 Task: Look for space in Kokkola, Finland from 9th June, 2023 to 17th June, 2023 for 2 adults in price range Rs.7000 to Rs.12000. Place can be private room with 1  bedroom having 2 beds and 1 bathroom. Property type can be house, flat, guest house. Booking option can be shelf check-in. Required host language is .
Action: Mouse moved to (455, 88)
Screenshot: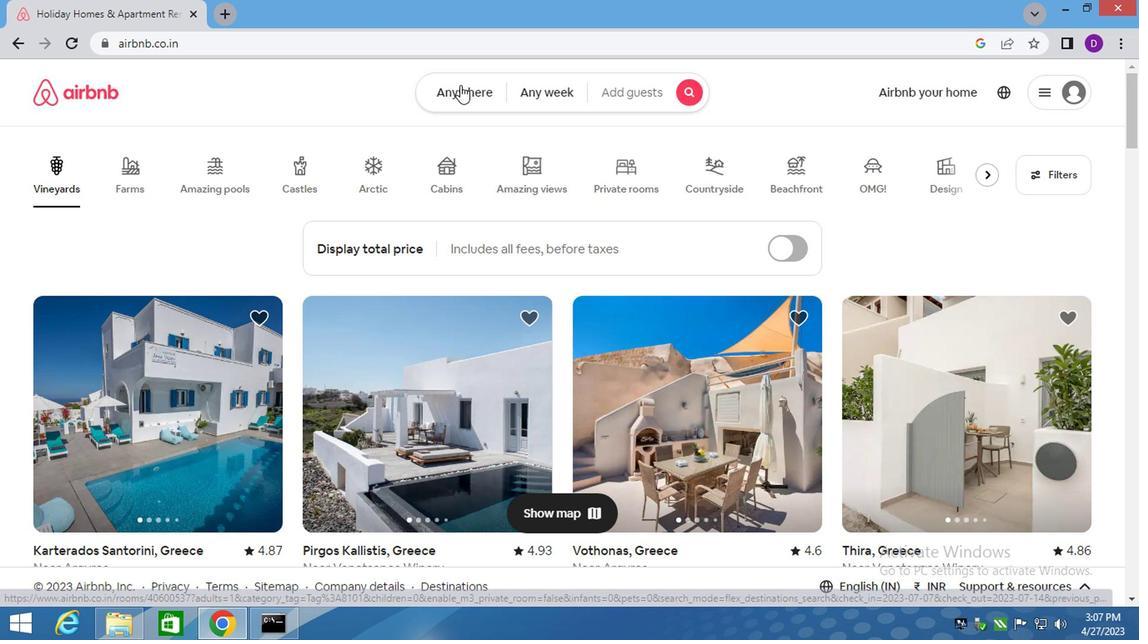 
Action: Mouse pressed left at (455, 88)
Screenshot: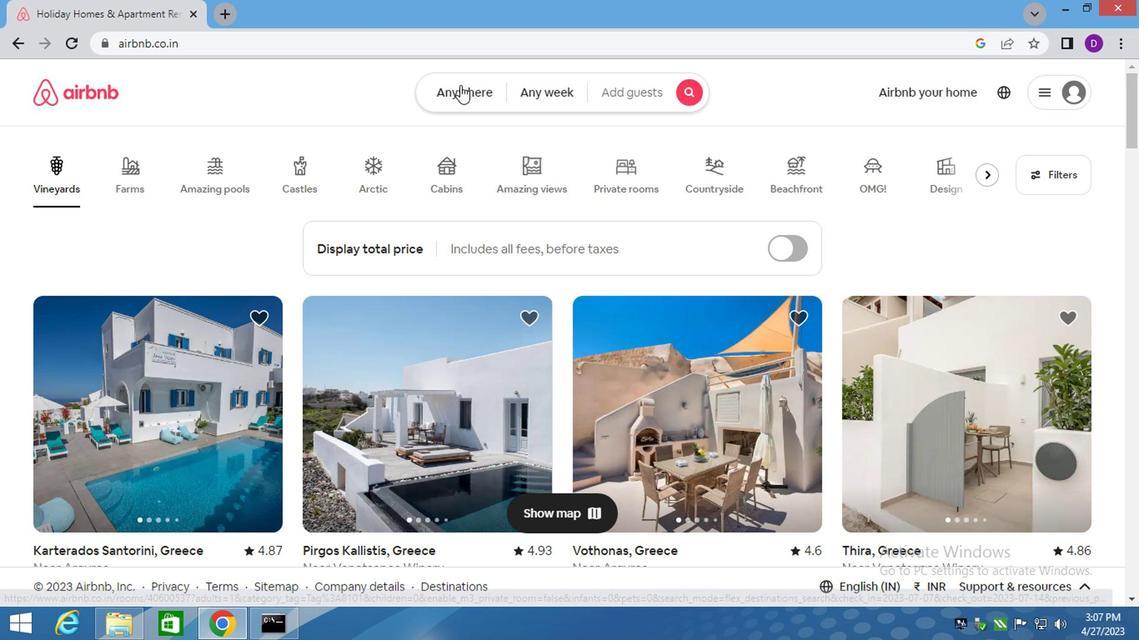 
Action: Mouse moved to (290, 161)
Screenshot: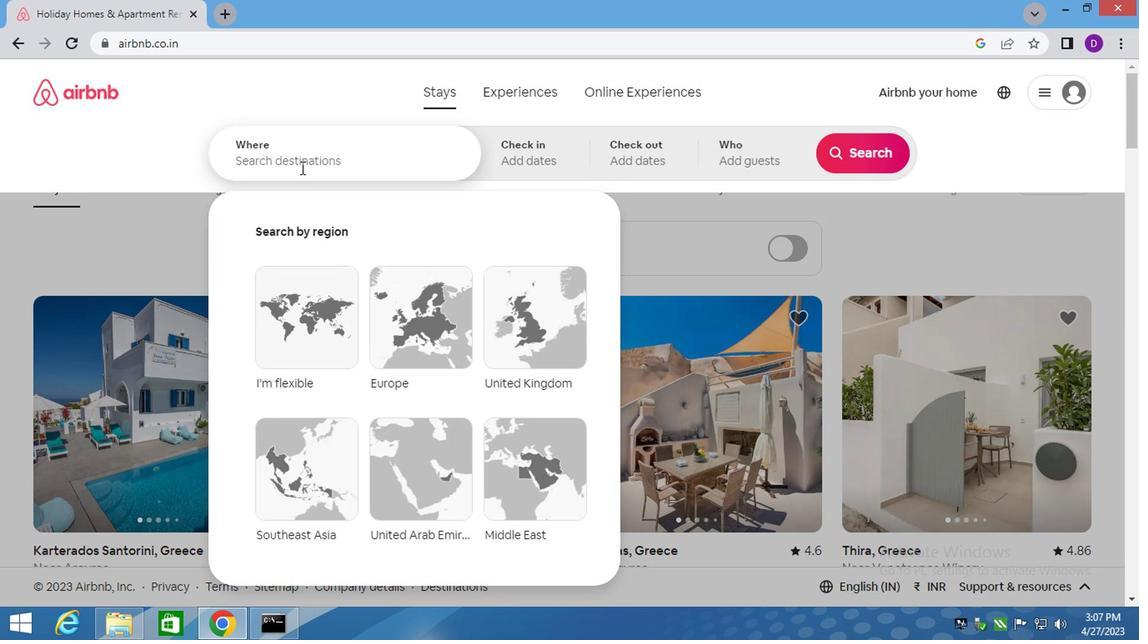 
Action: Mouse pressed left at (290, 161)
Screenshot: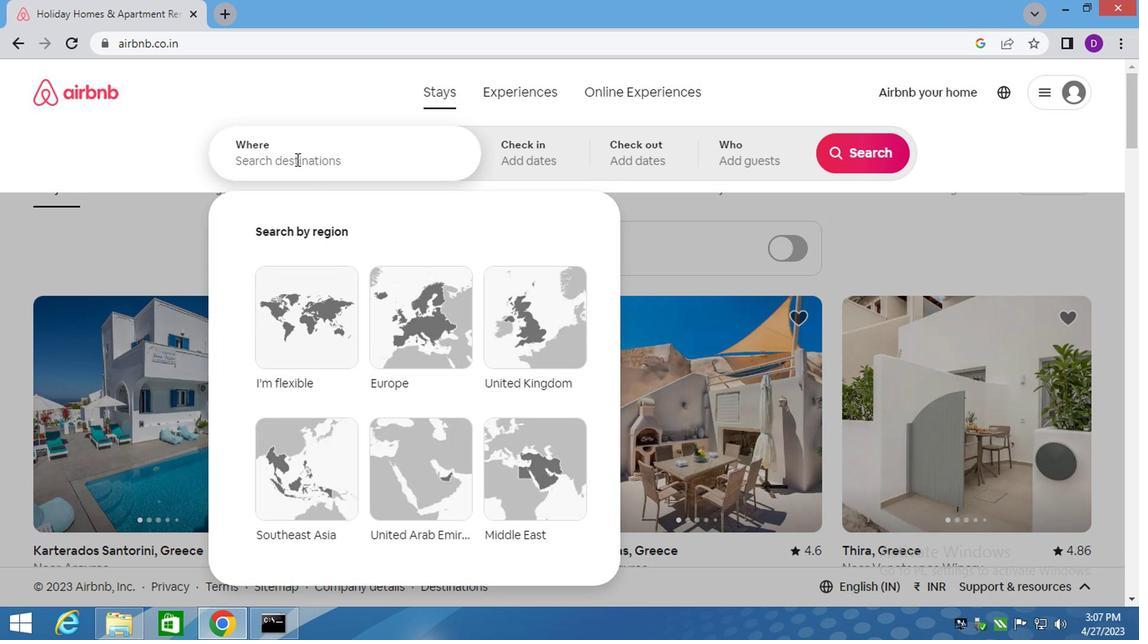 
Action: Key pressed kokkola,<Key.down><Key.down><Key.enter>
Screenshot: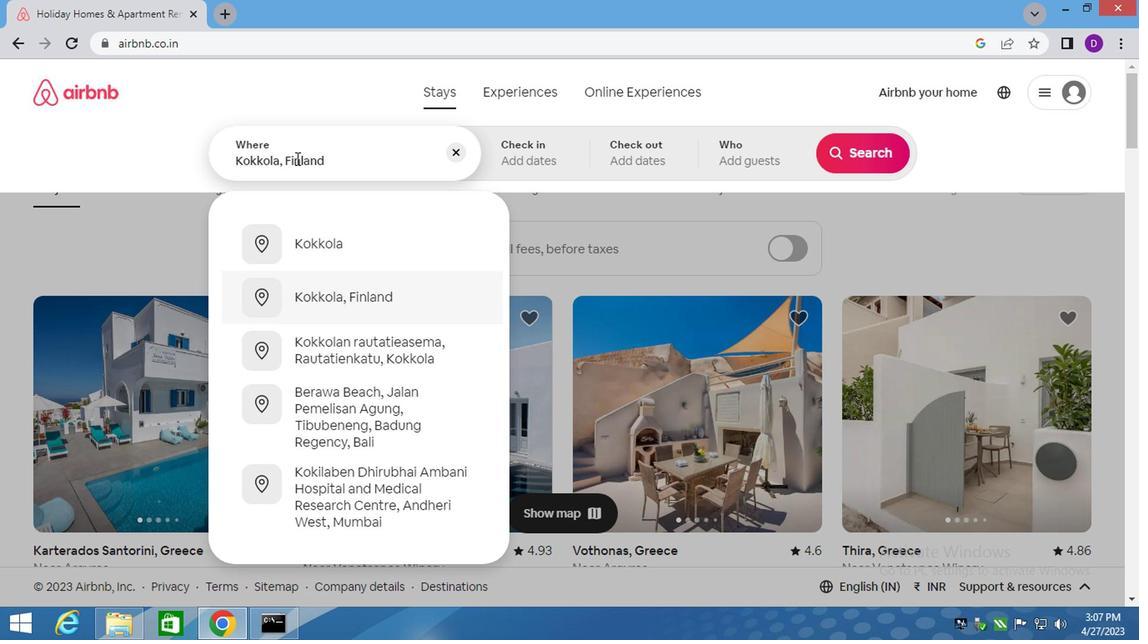 
Action: Mouse moved to (845, 288)
Screenshot: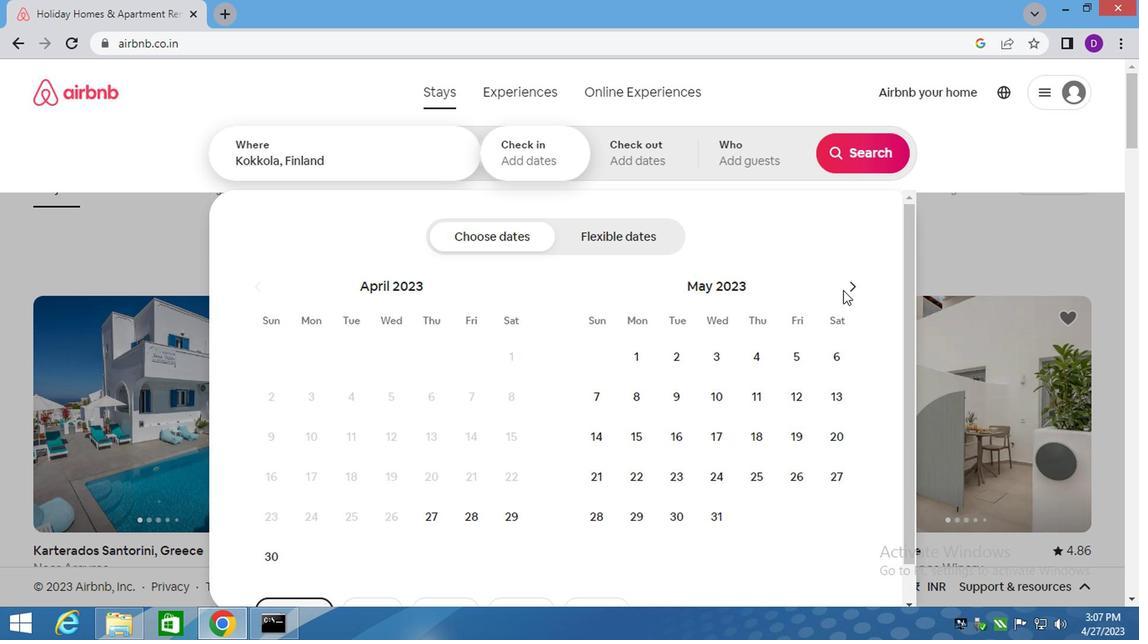 
Action: Mouse pressed left at (845, 288)
Screenshot: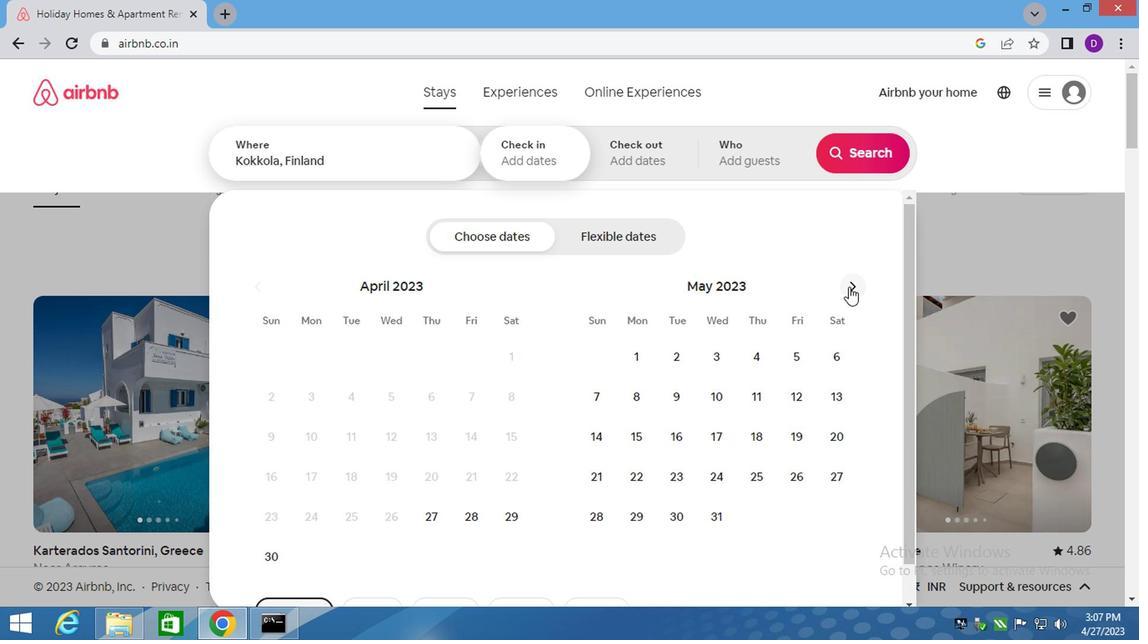 
Action: Mouse moved to (784, 389)
Screenshot: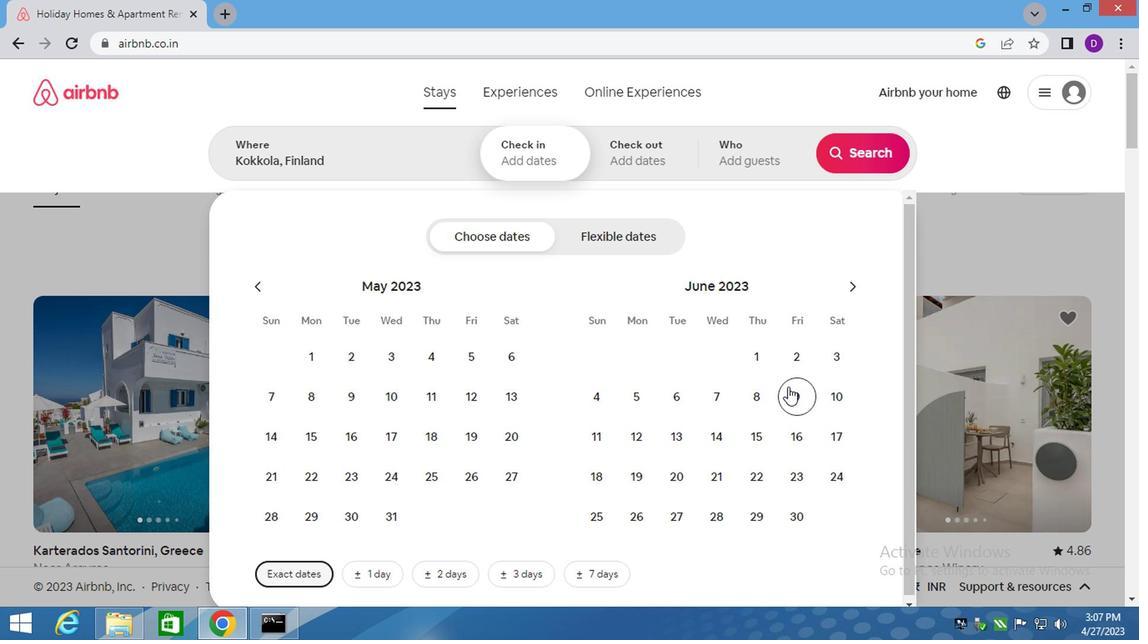 
Action: Mouse pressed left at (784, 389)
Screenshot: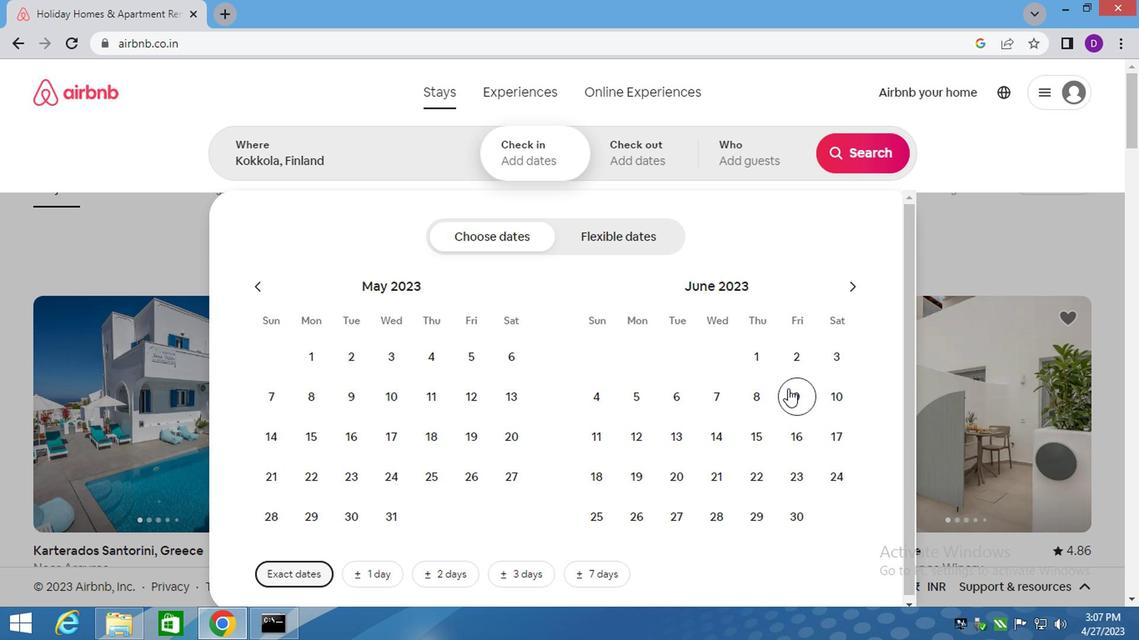 
Action: Mouse moved to (818, 427)
Screenshot: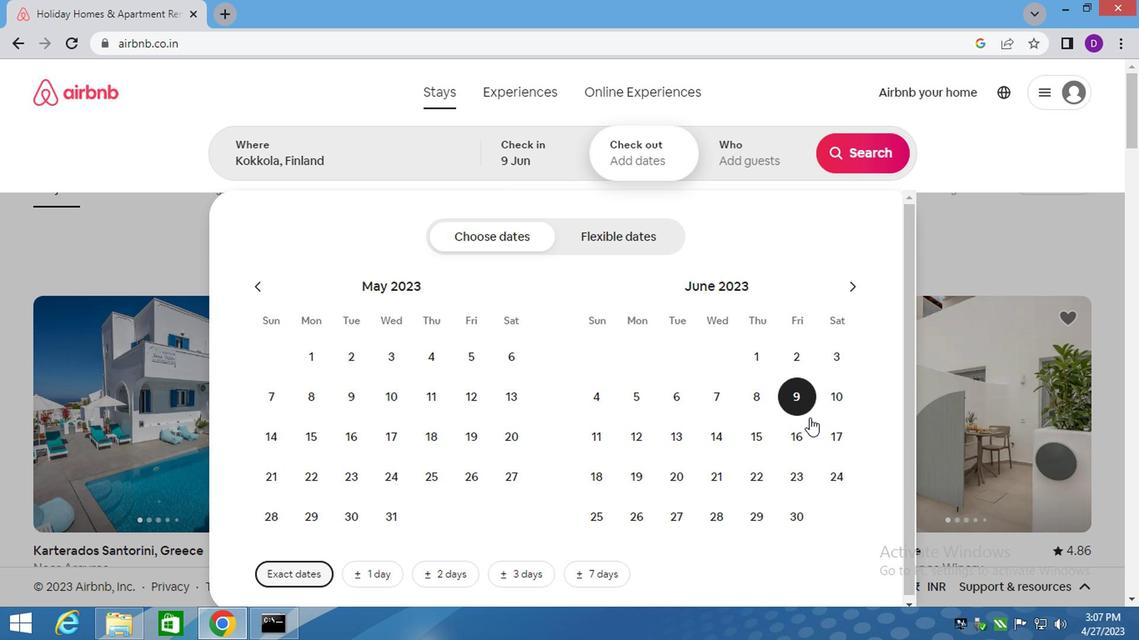 
Action: Mouse pressed left at (818, 427)
Screenshot: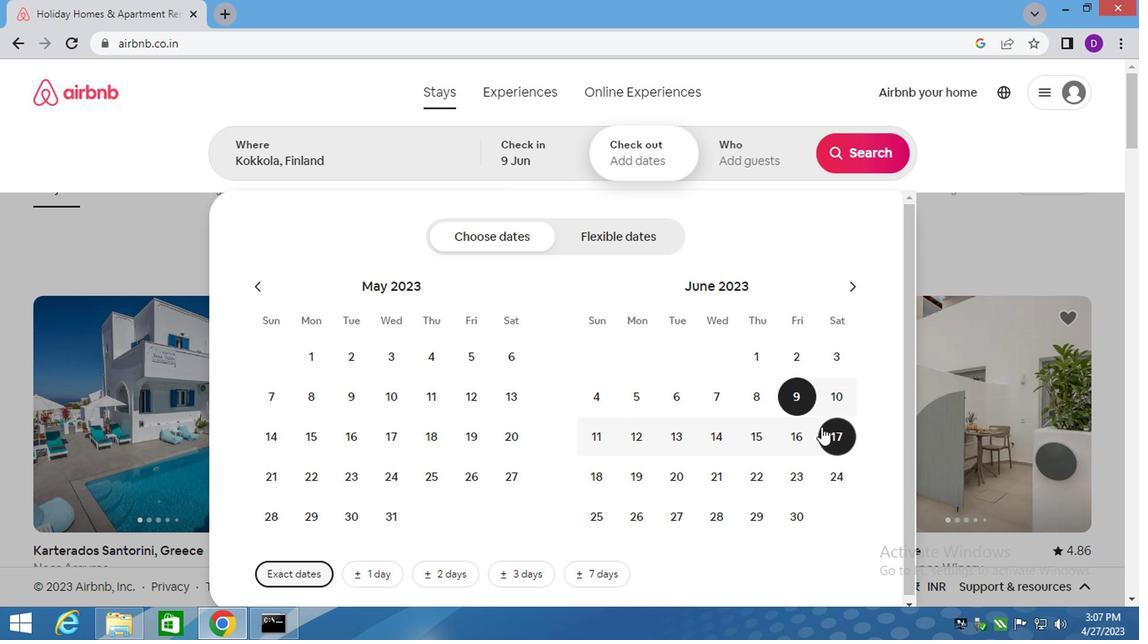 
Action: Mouse moved to (733, 164)
Screenshot: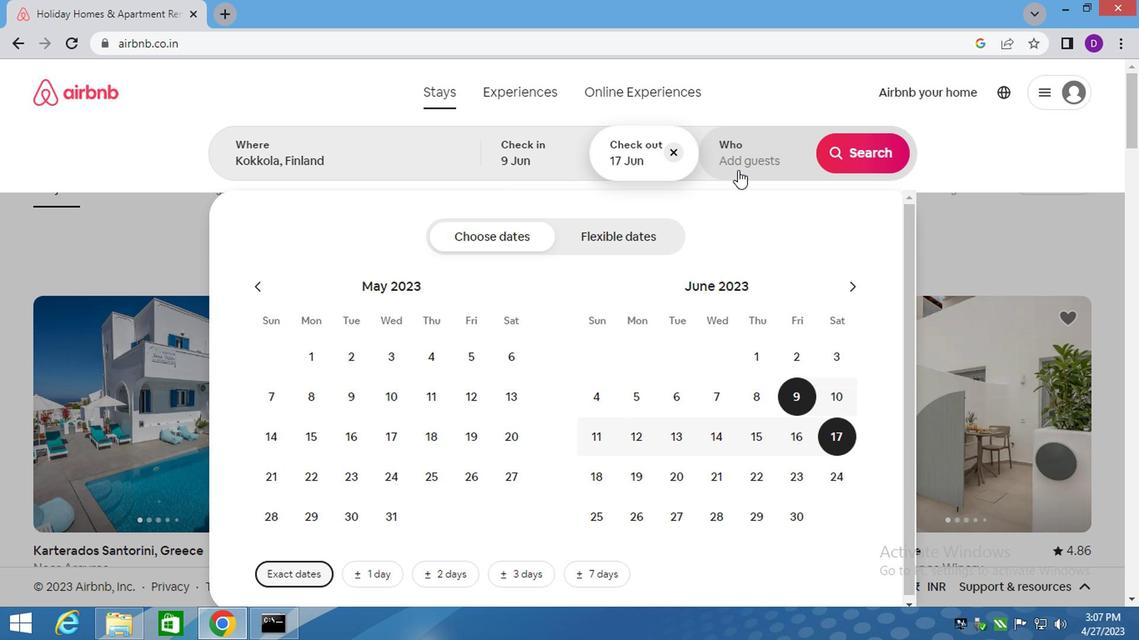 
Action: Mouse pressed left at (733, 164)
Screenshot: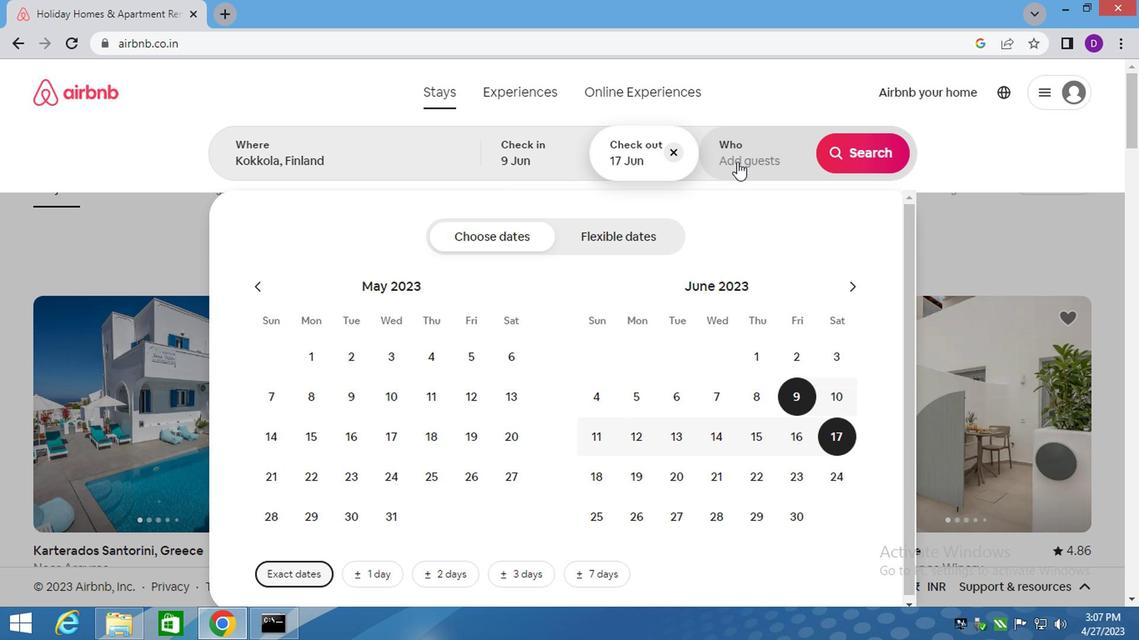 
Action: Mouse moved to (866, 238)
Screenshot: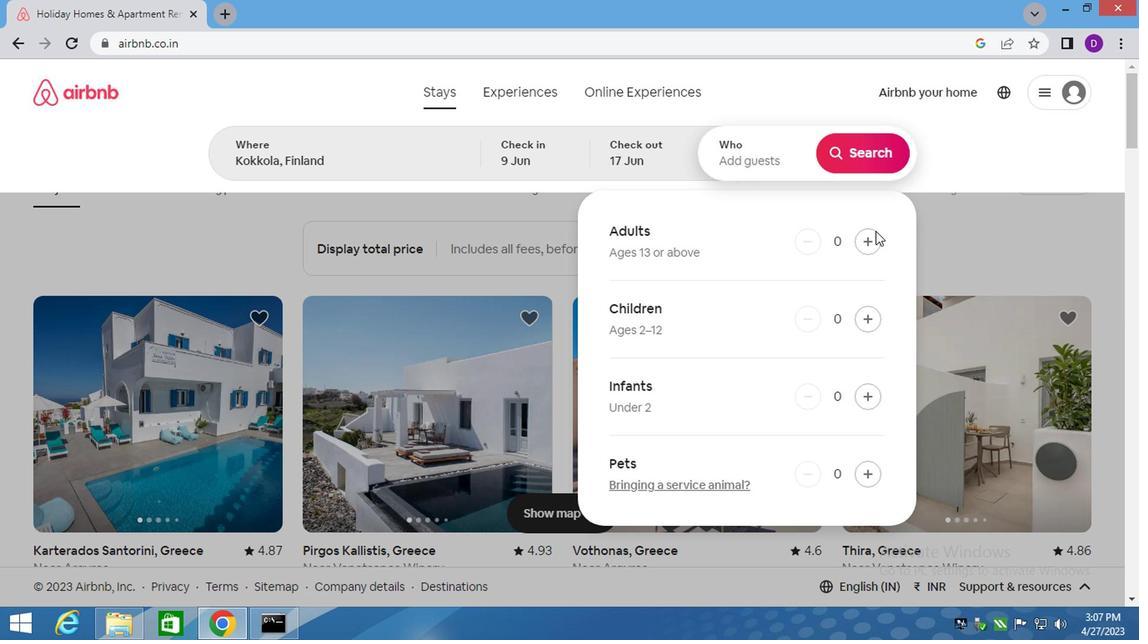 
Action: Mouse pressed left at (866, 238)
Screenshot: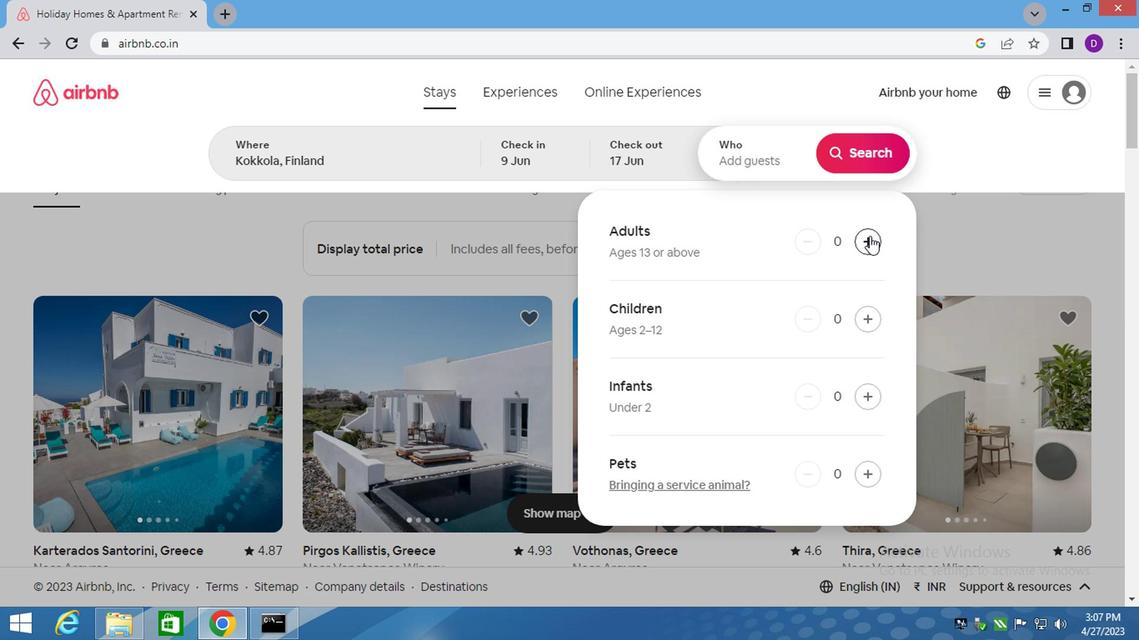 
Action: Mouse pressed left at (866, 238)
Screenshot: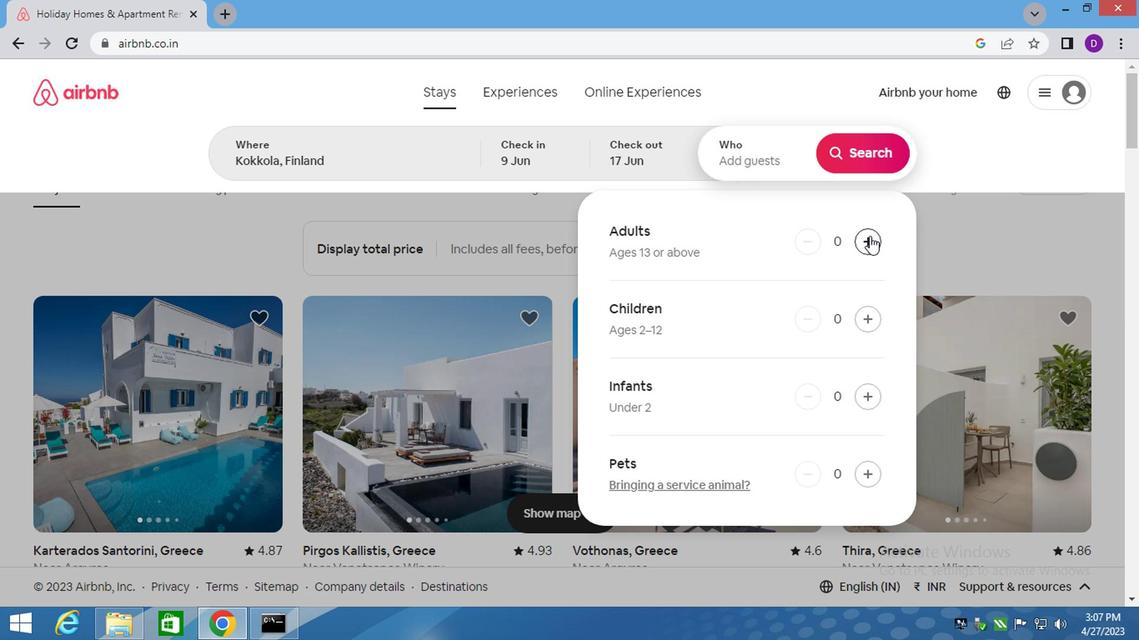 
Action: Mouse moved to (854, 160)
Screenshot: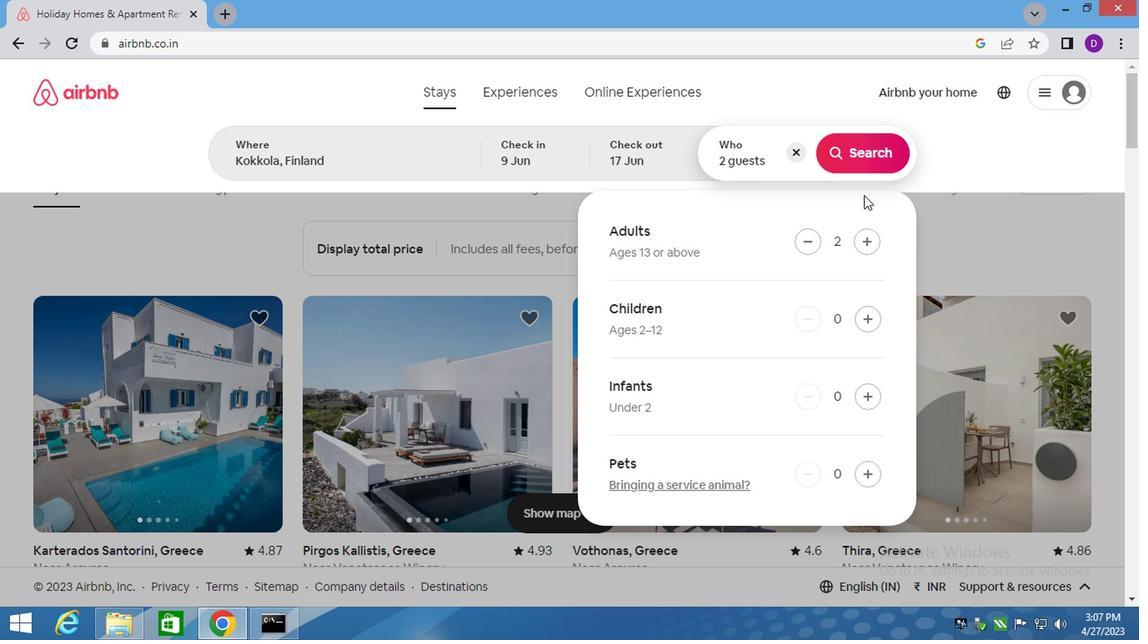 
Action: Mouse pressed left at (854, 160)
Screenshot: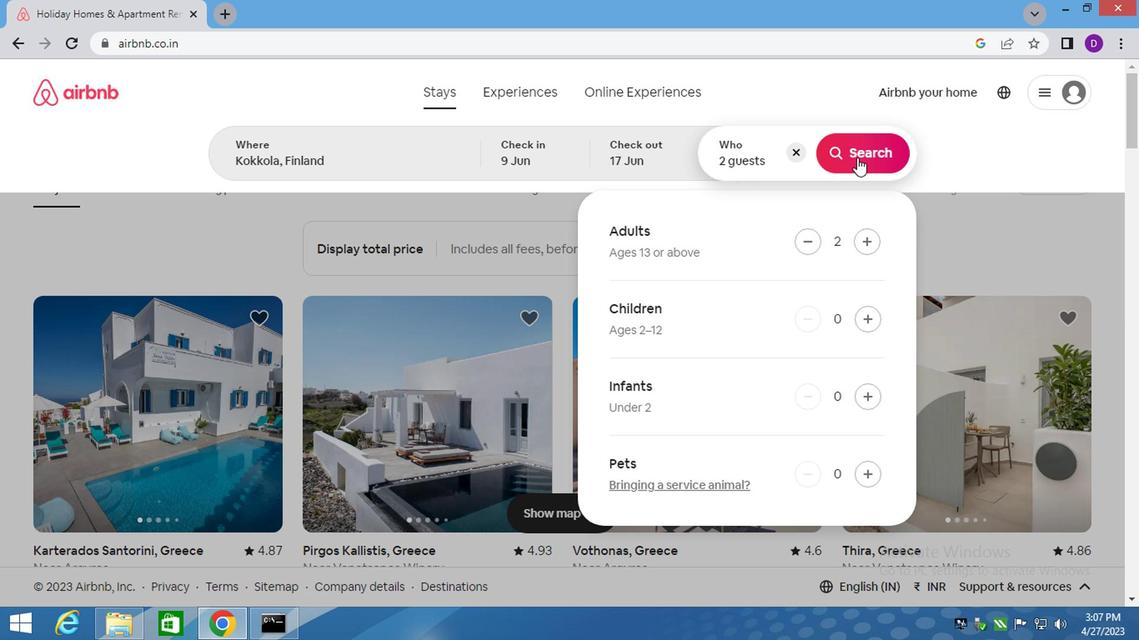 
Action: Mouse moved to (1045, 165)
Screenshot: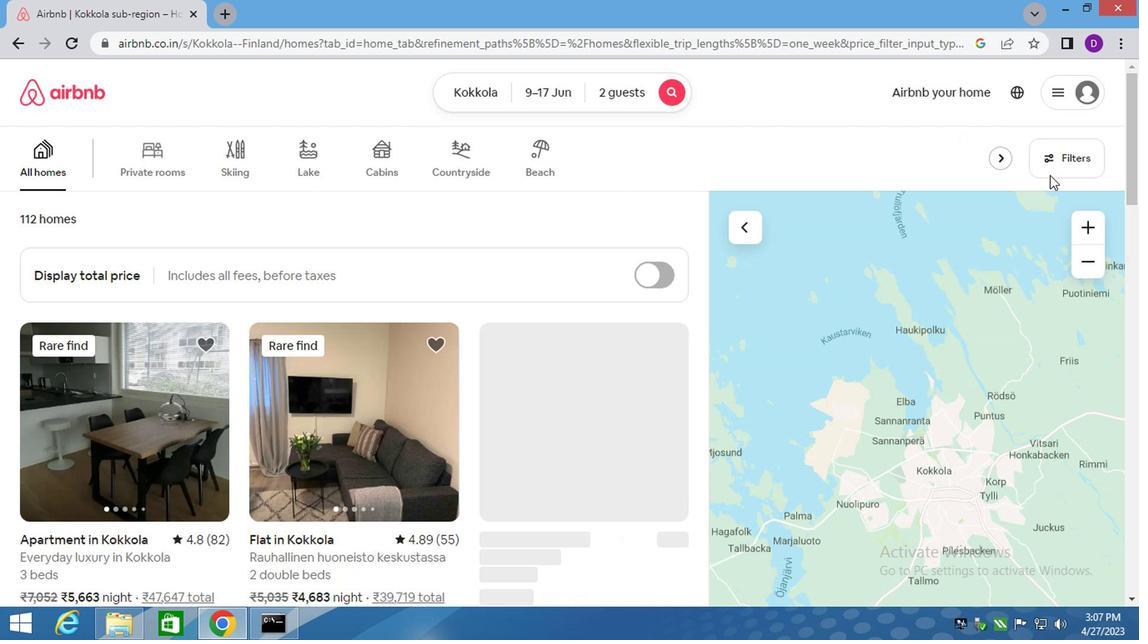 
Action: Mouse pressed left at (1045, 165)
Screenshot: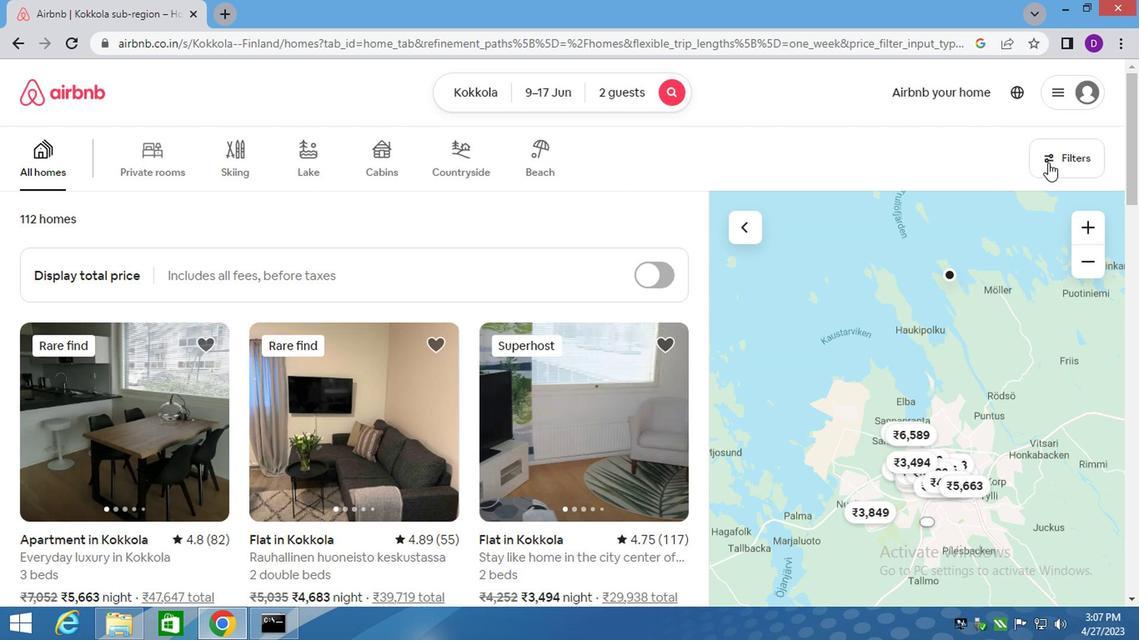 
Action: Mouse moved to (393, 377)
Screenshot: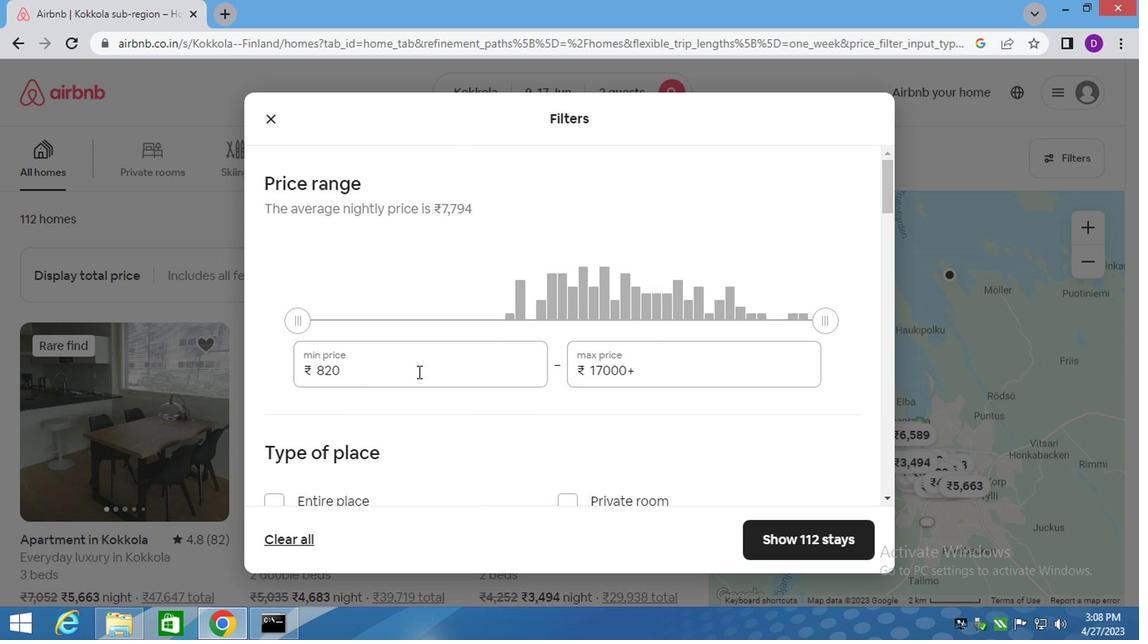 
Action: Mouse pressed left at (393, 377)
Screenshot: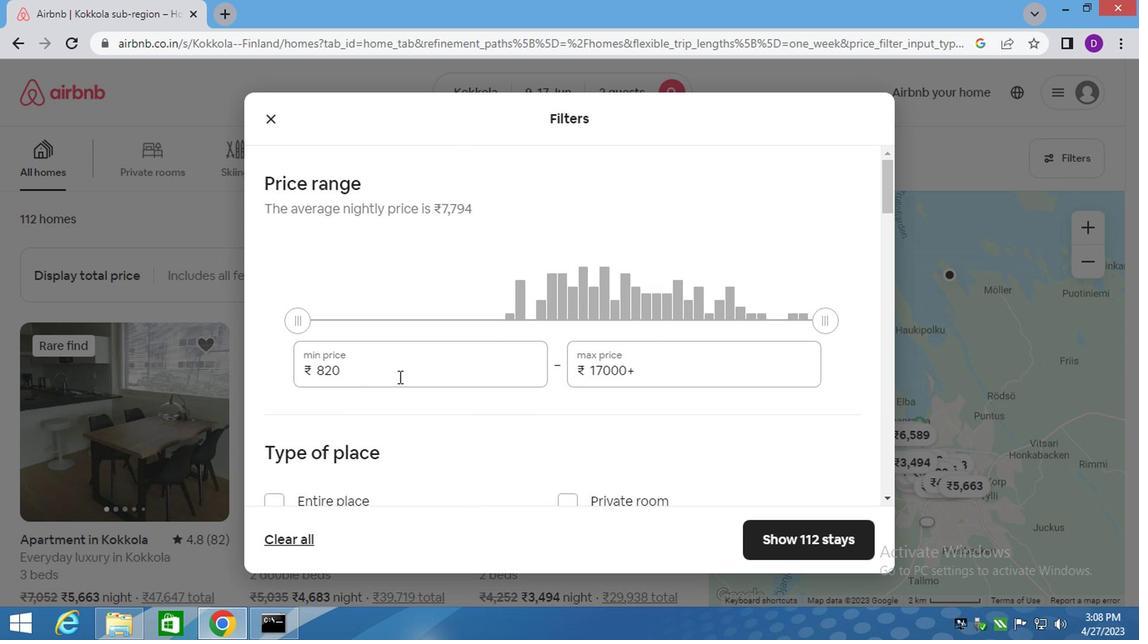 
Action: Mouse pressed left at (393, 377)
Screenshot: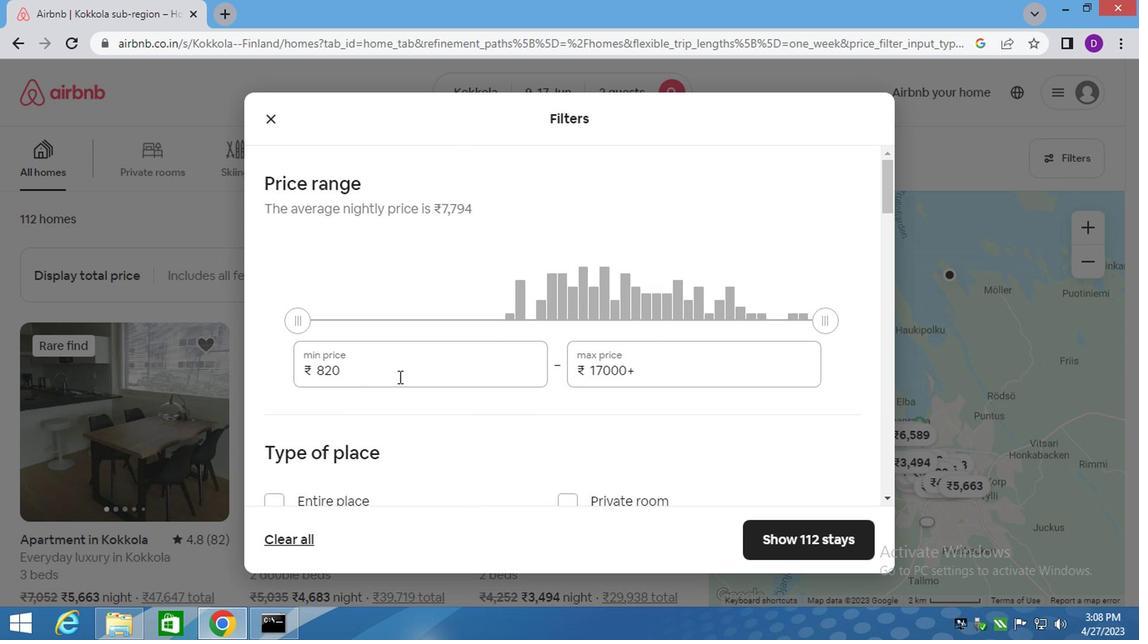 
Action: Key pressed 7000<Key.tab>12<Key.backspace><Key.backspace><Key.backspace><Key.backspace><Key.backspace><Key.backspace><Key.backspace><Key.backspace><Key.backspace><Key.backspace>12000
Screenshot: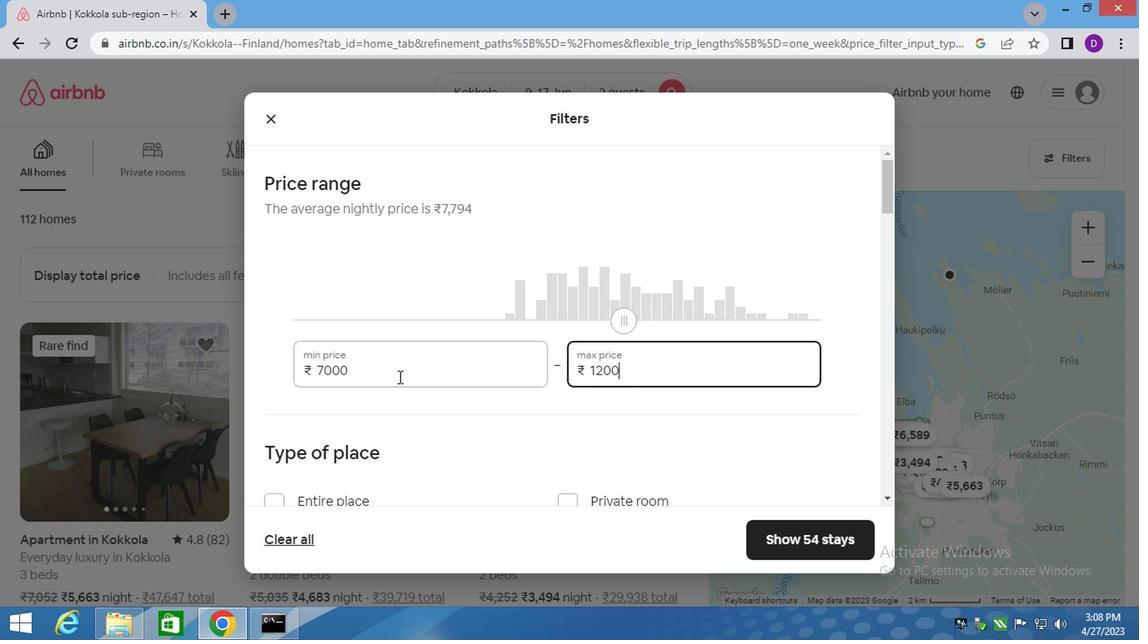 
Action: Mouse moved to (396, 385)
Screenshot: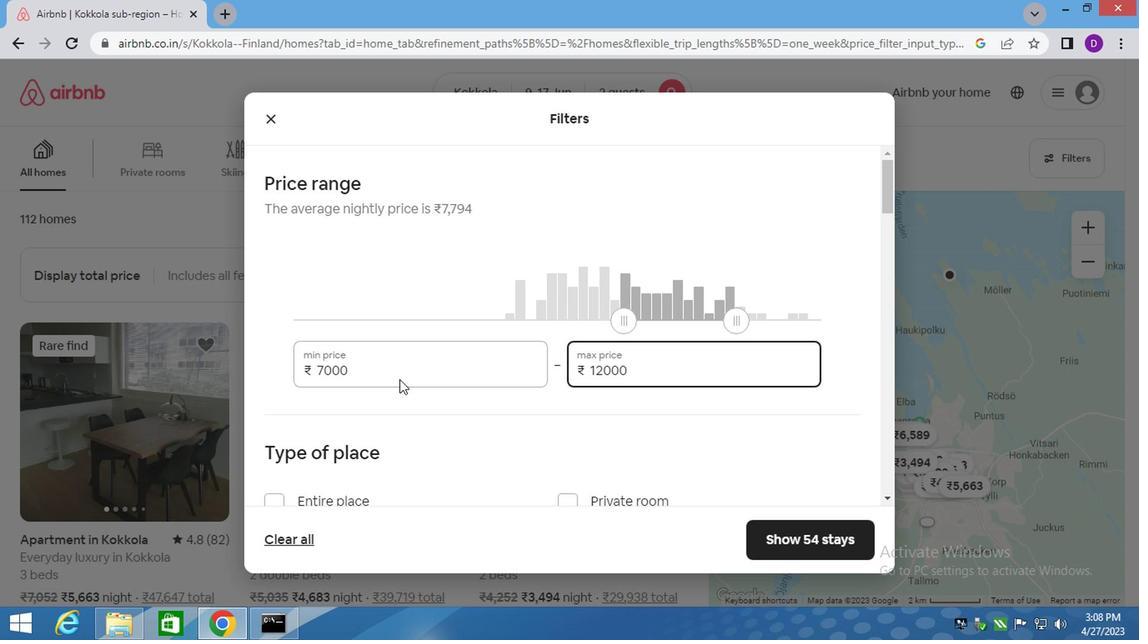 
Action: Mouse scrolled (396, 384) with delta (0, 0)
Screenshot: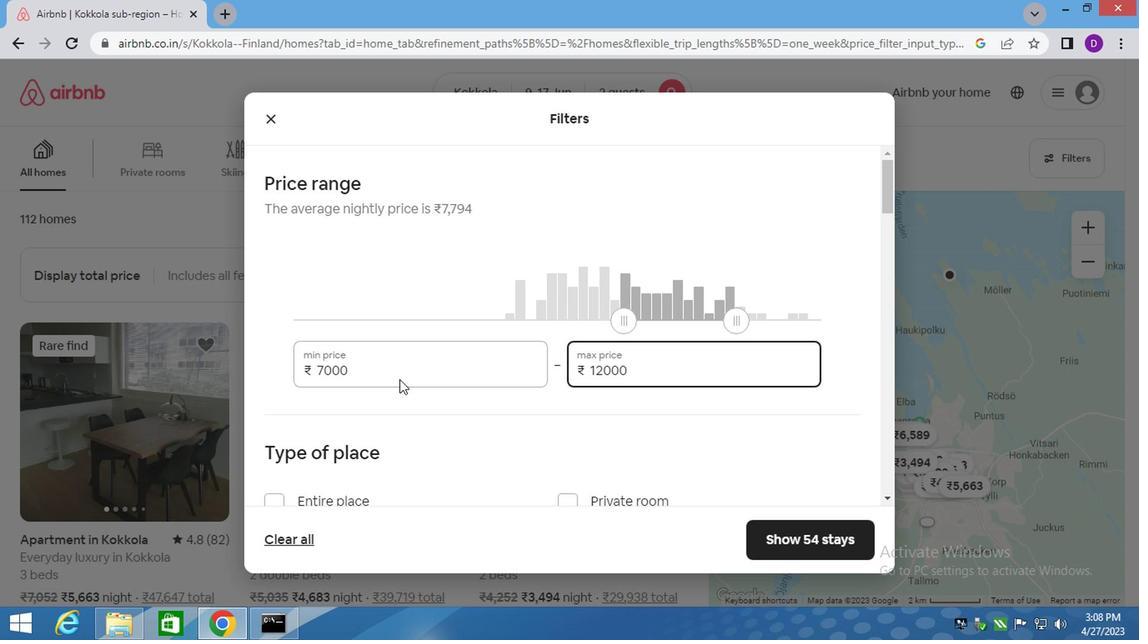 
Action: Mouse moved to (398, 386)
Screenshot: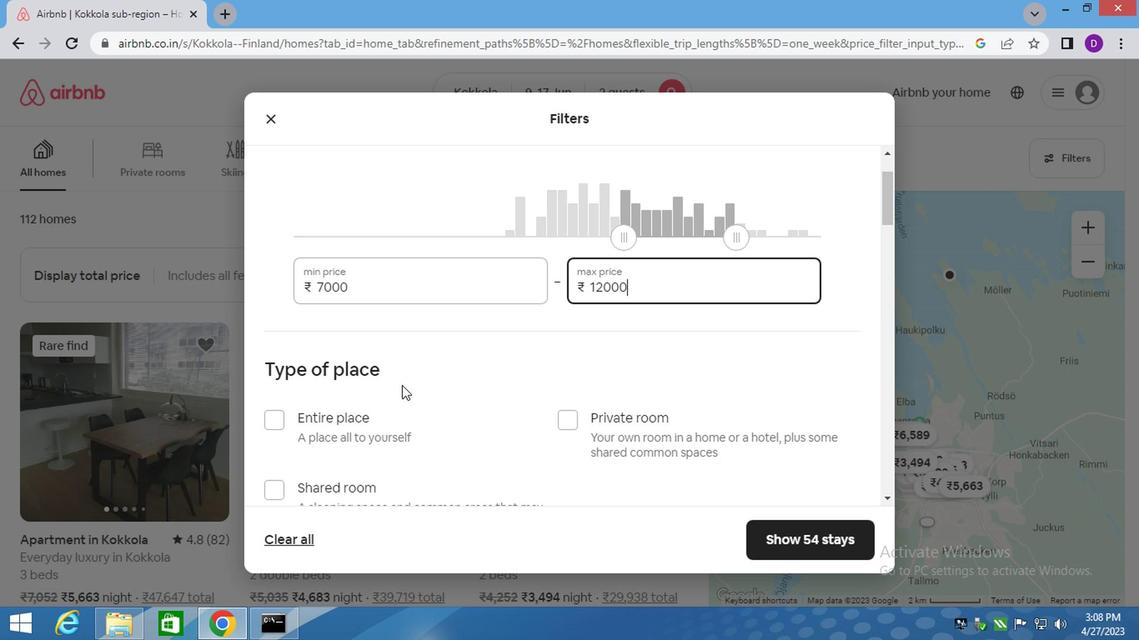 
Action: Mouse scrolled (398, 385) with delta (0, -1)
Screenshot: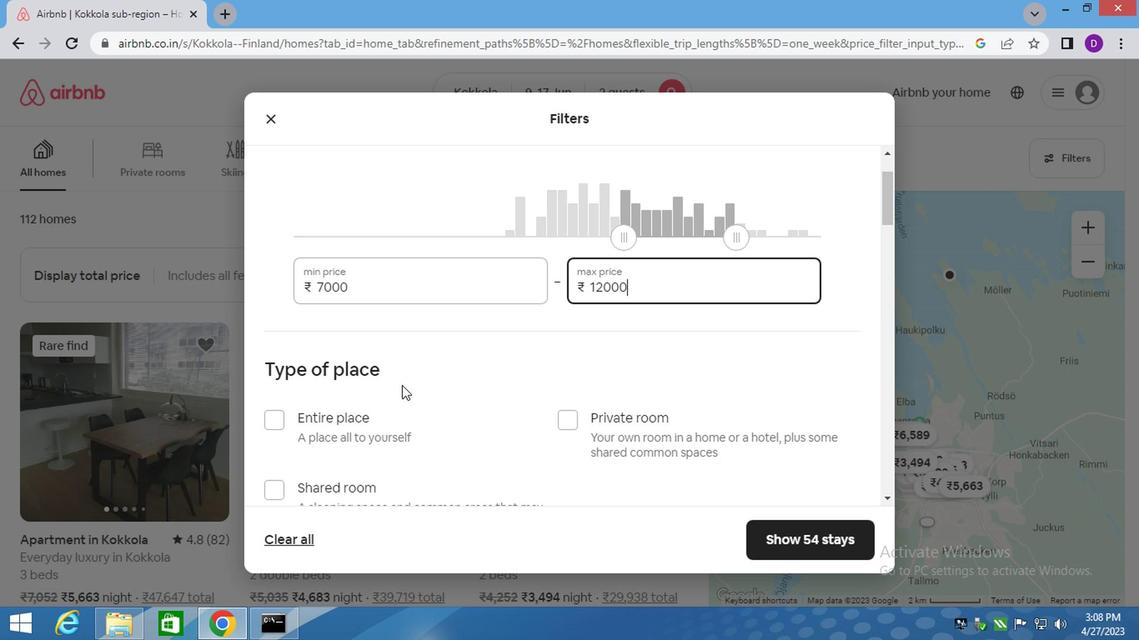 
Action: Mouse moved to (400, 388)
Screenshot: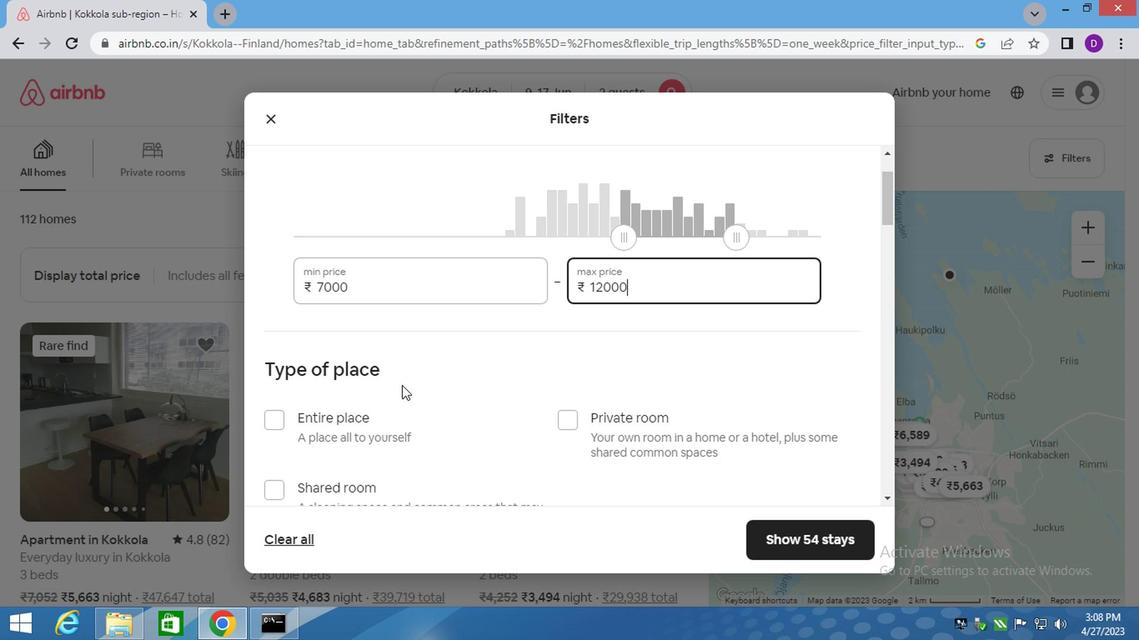 
Action: Mouse scrolled (400, 387) with delta (0, -1)
Screenshot: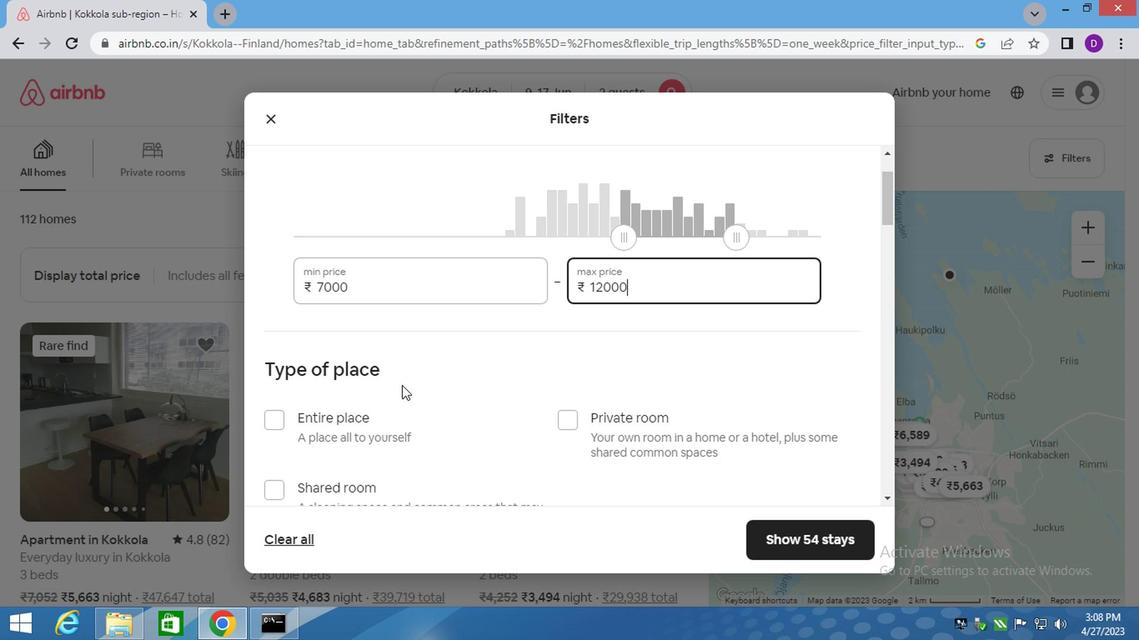
Action: Mouse moved to (563, 258)
Screenshot: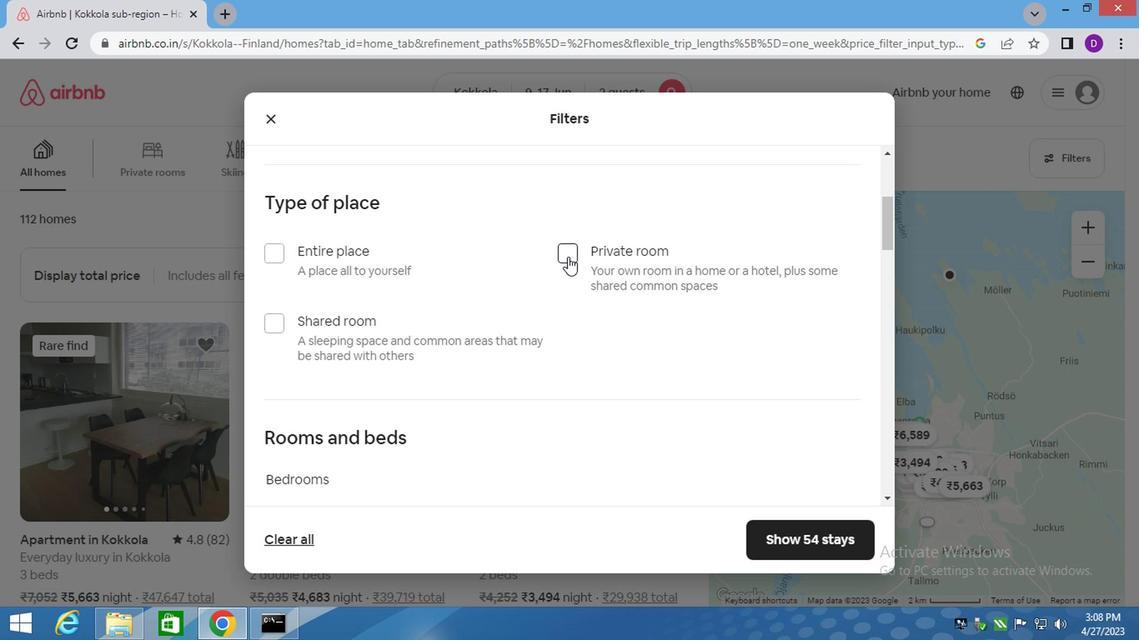 
Action: Mouse pressed left at (563, 258)
Screenshot: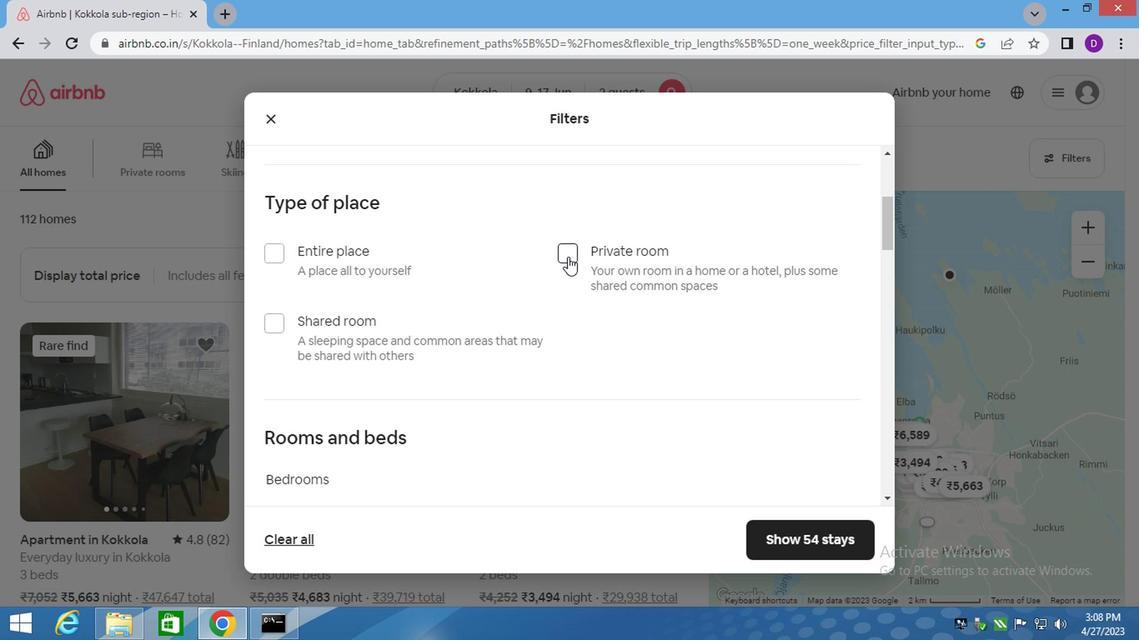 
Action: Mouse moved to (389, 465)
Screenshot: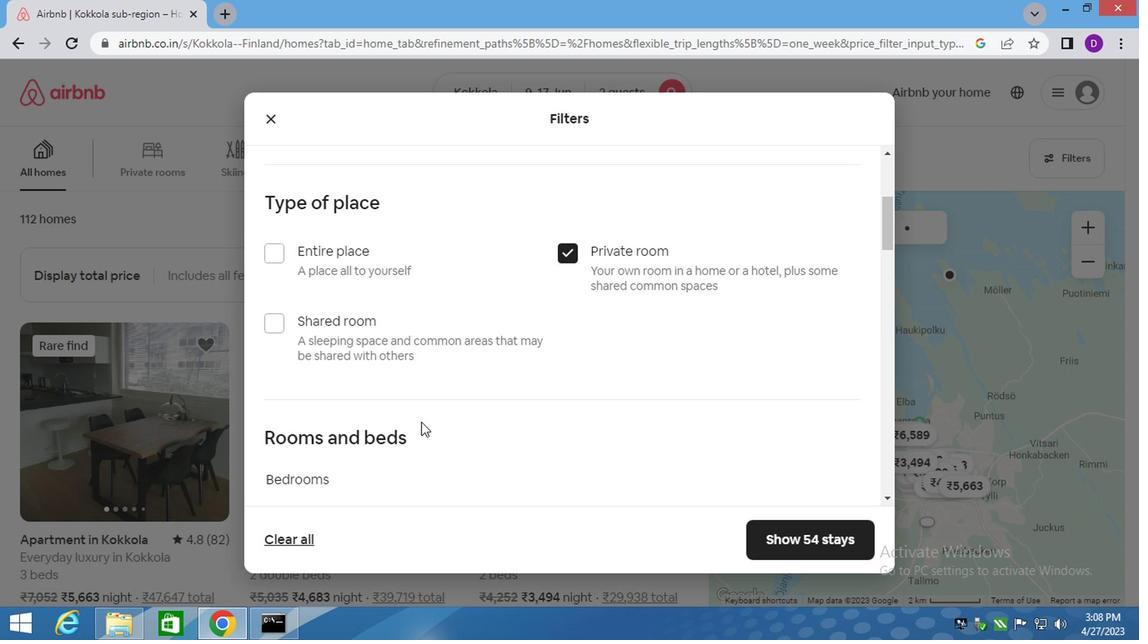 
Action: Mouse scrolled (389, 465) with delta (0, 0)
Screenshot: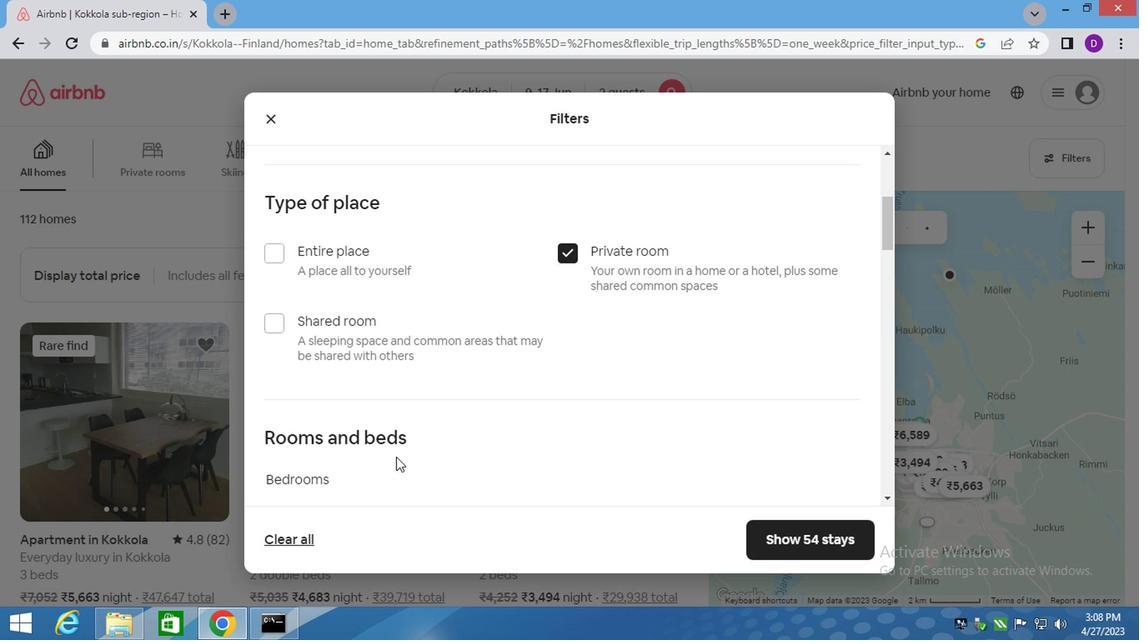 
Action: Mouse scrolled (387, 466) with delta (0, 0)
Screenshot: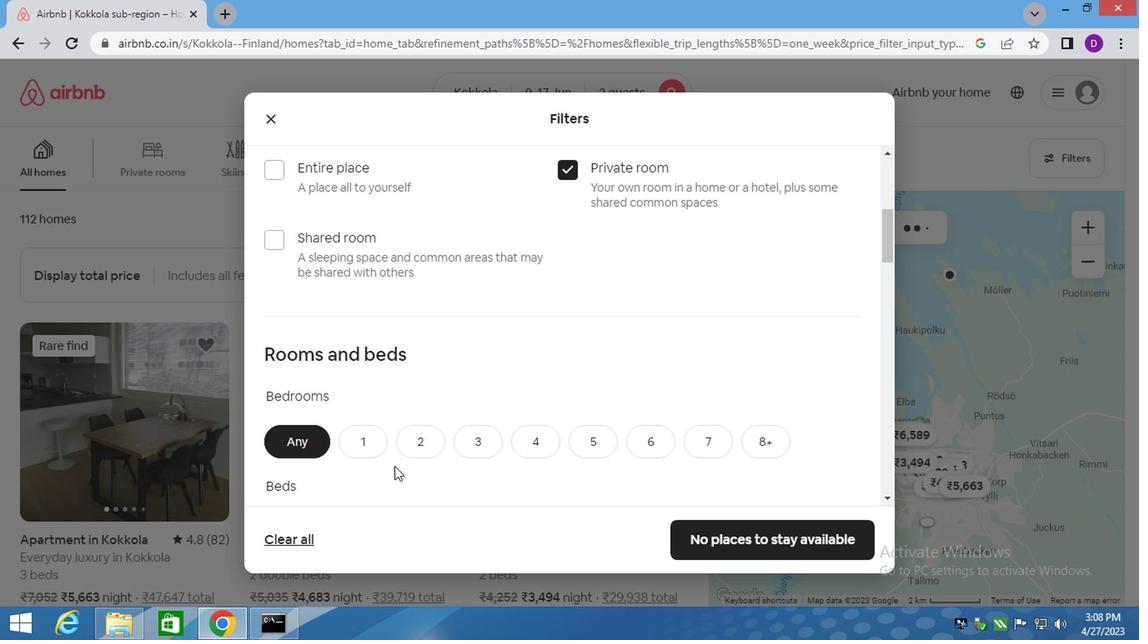 
Action: Mouse scrolled (387, 466) with delta (0, 0)
Screenshot: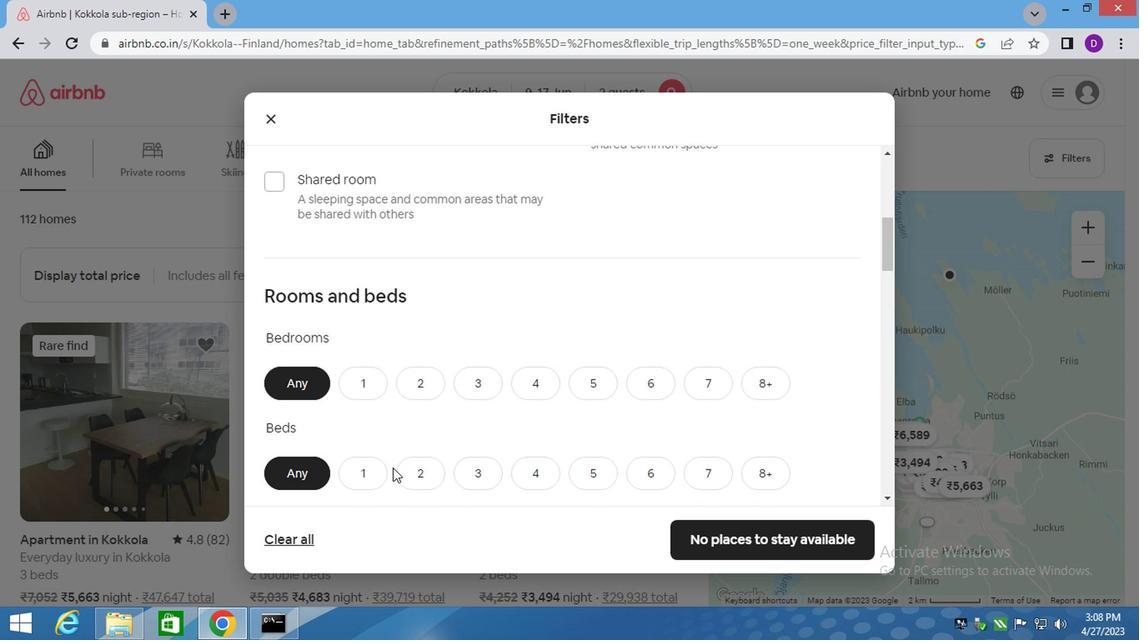 
Action: Mouse moved to (359, 196)
Screenshot: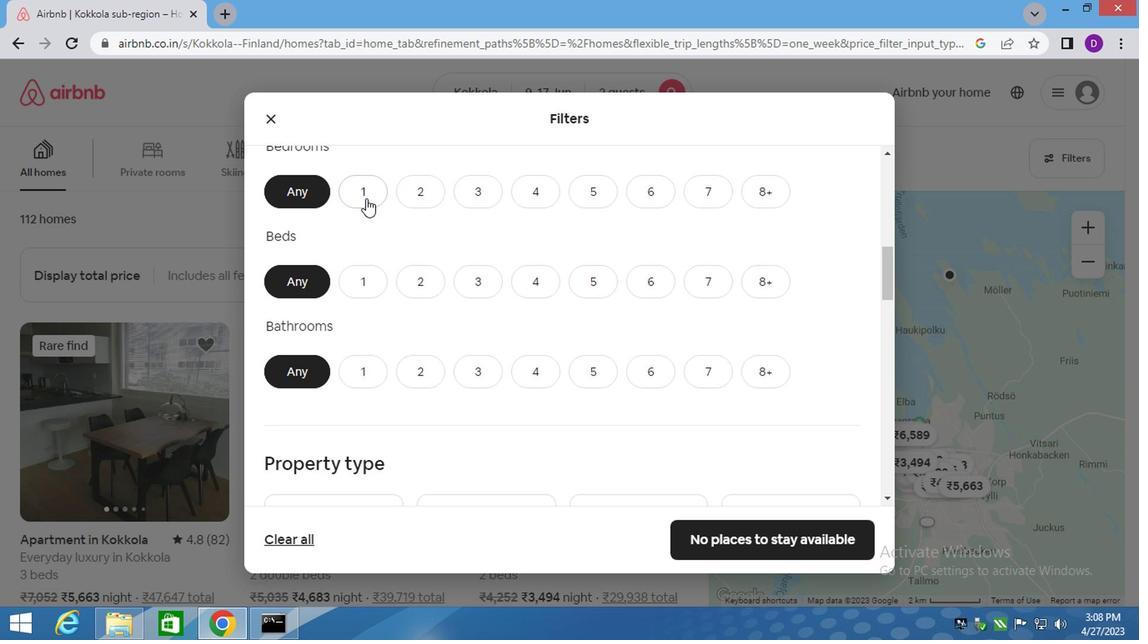 
Action: Mouse pressed left at (359, 196)
Screenshot: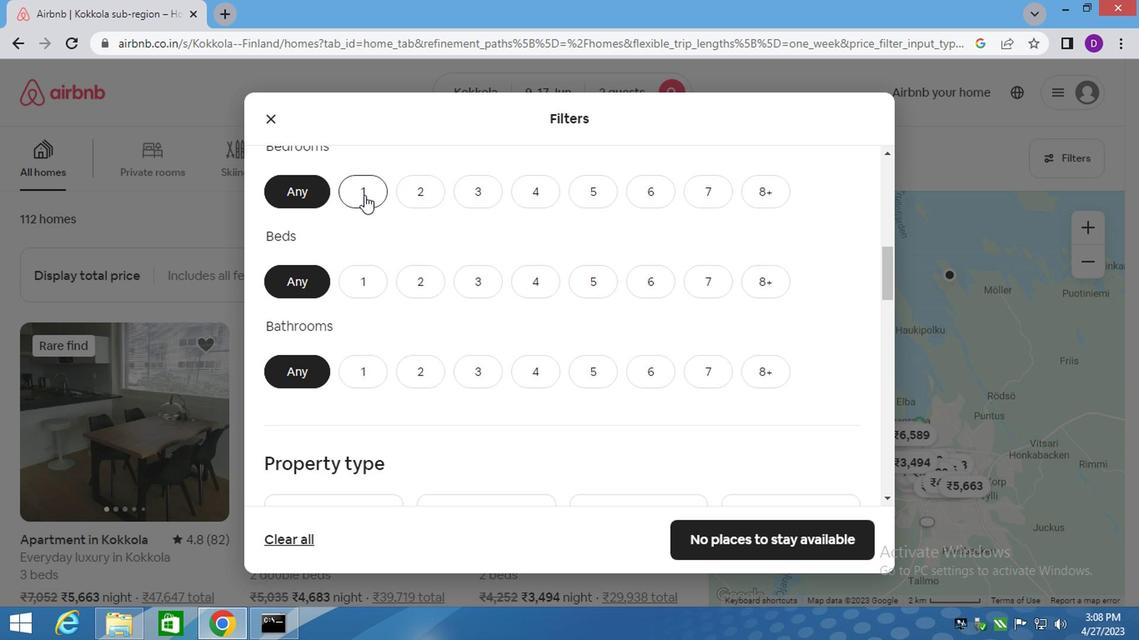 
Action: Mouse moved to (412, 288)
Screenshot: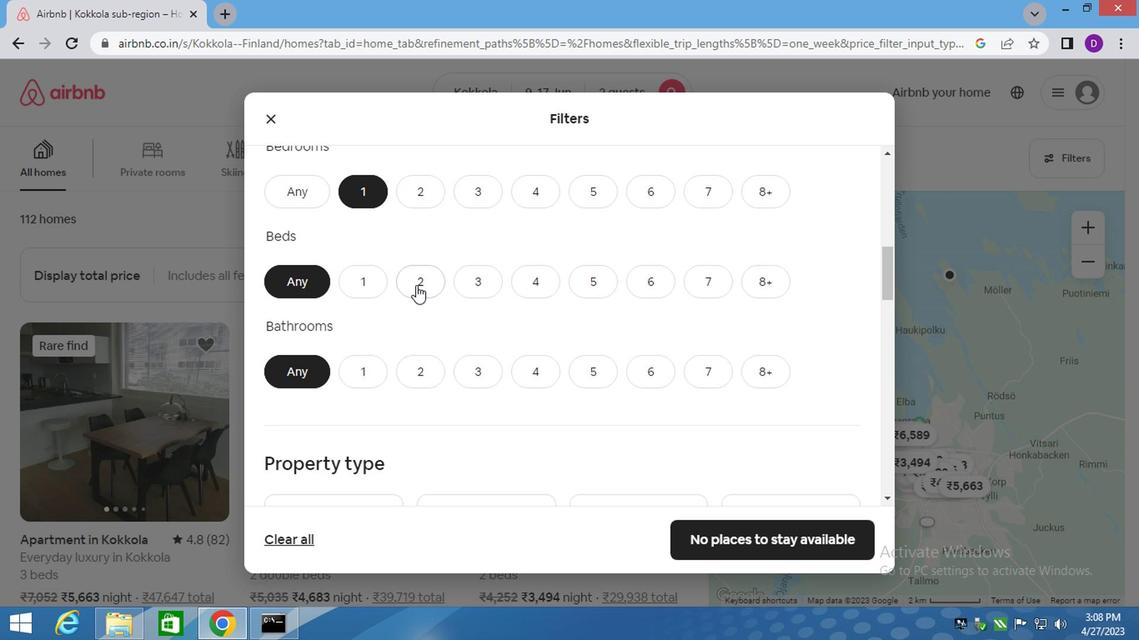 
Action: Mouse pressed left at (412, 288)
Screenshot: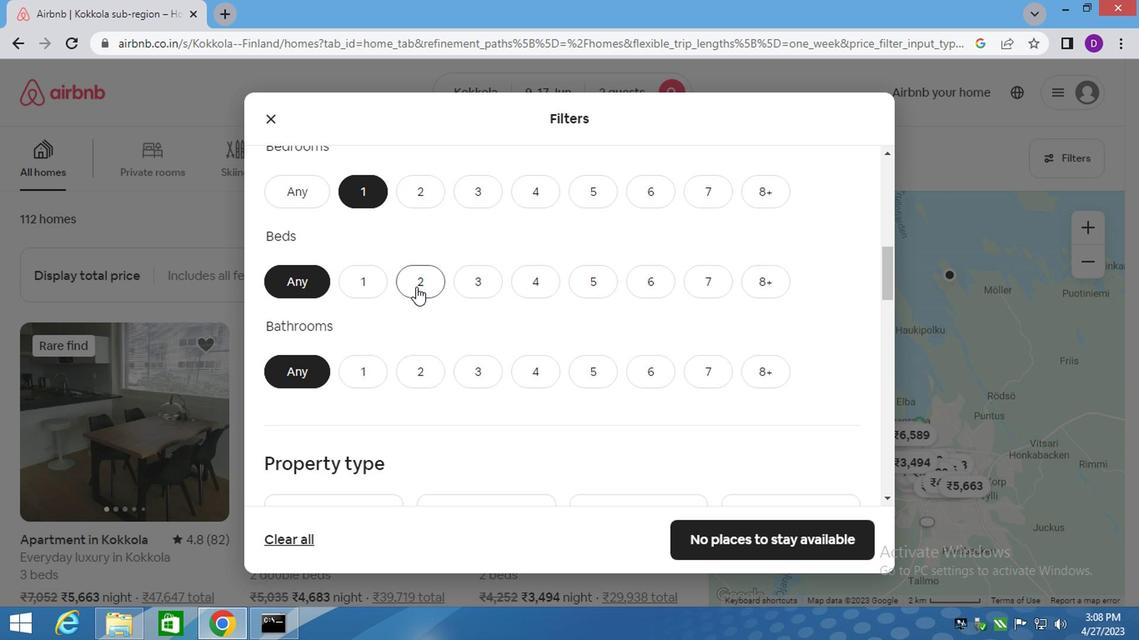 
Action: Mouse moved to (355, 366)
Screenshot: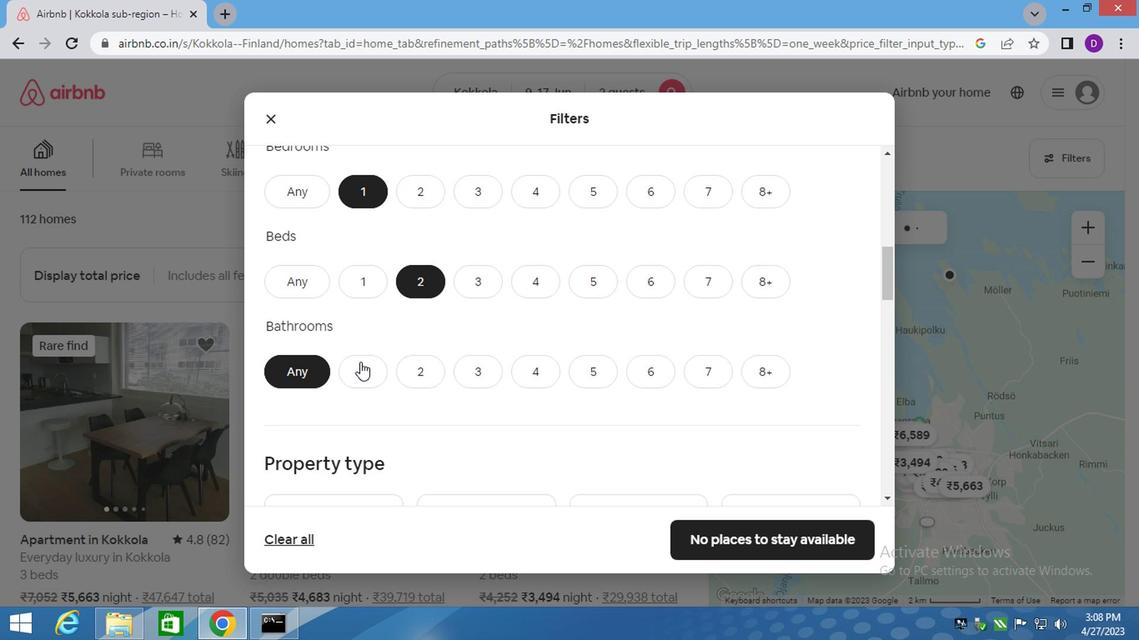 
Action: Mouse pressed left at (355, 366)
Screenshot: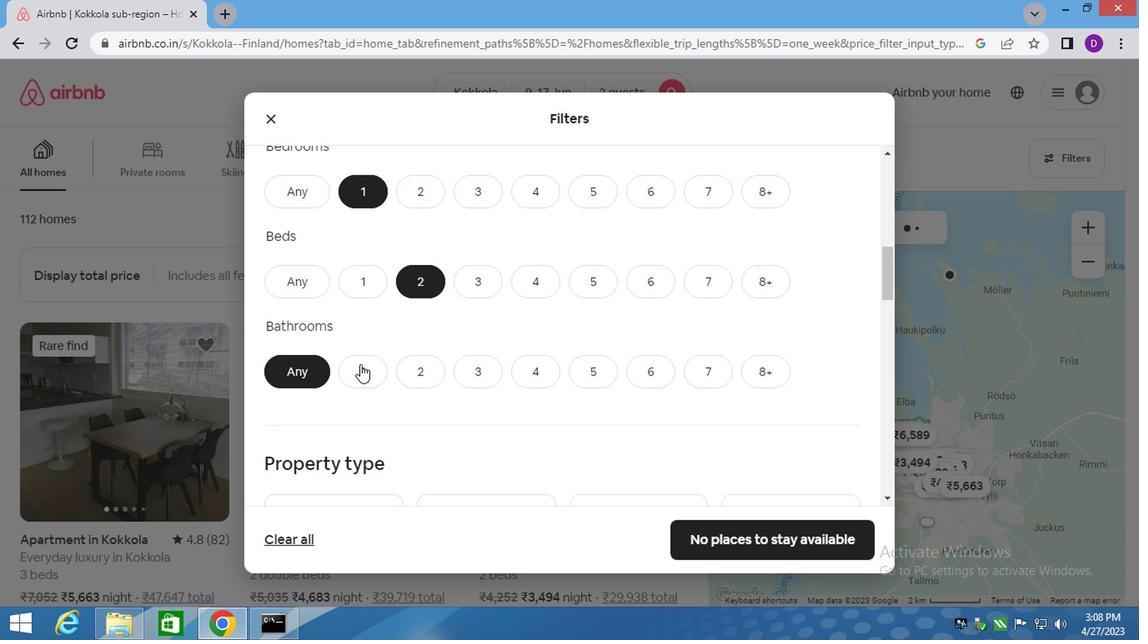 
Action: Mouse moved to (563, 352)
Screenshot: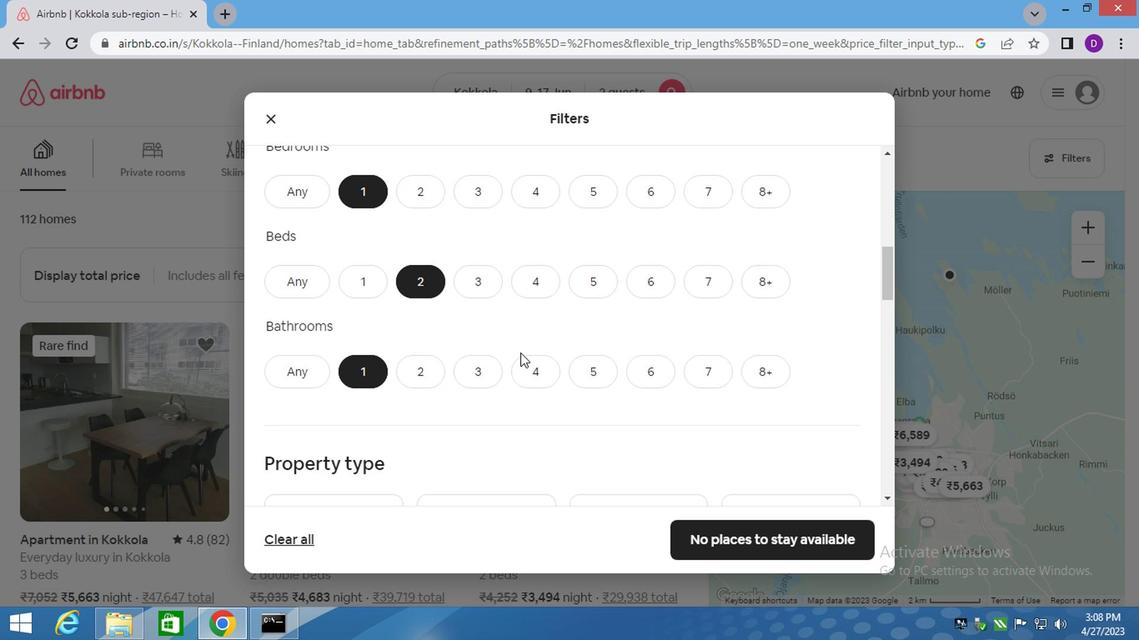 
Action: Mouse scrolled (563, 352) with delta (0, 0)
Screenshot: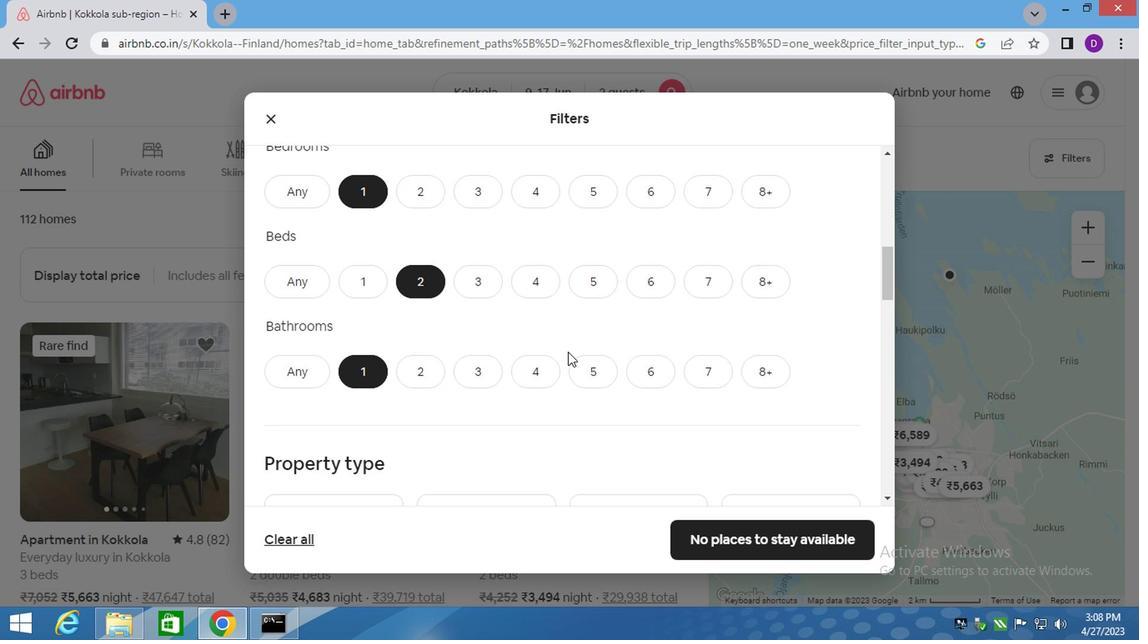 
Action: Mouse scrolled (563, 352) with delta (0, 0)
Screenshot: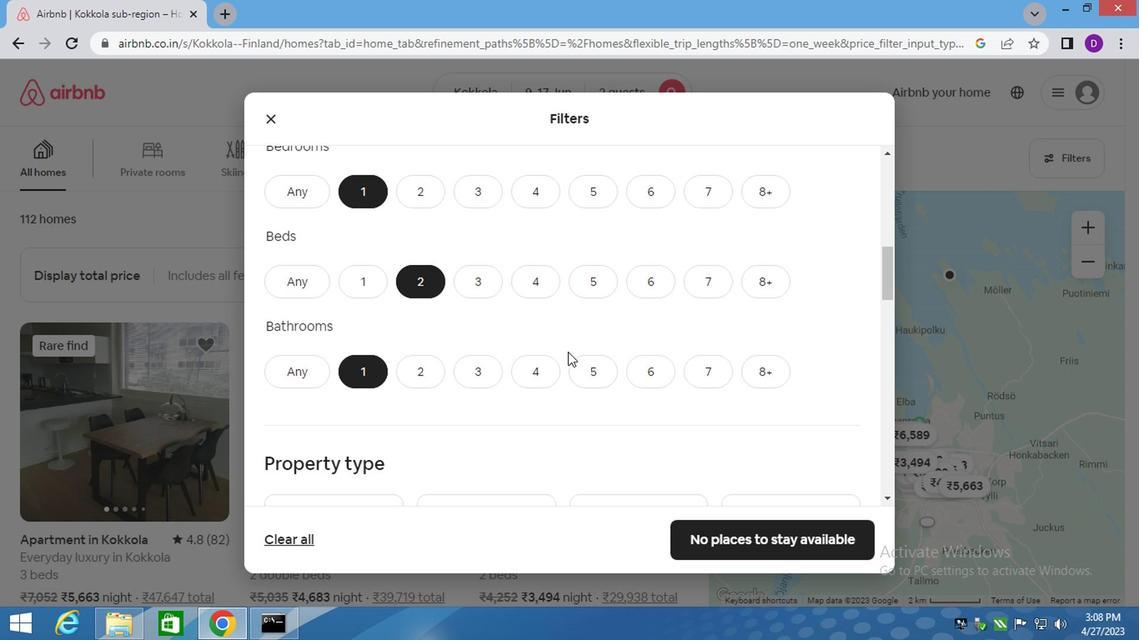 
Action: Mouse moved to (356, 376)
Screenshot: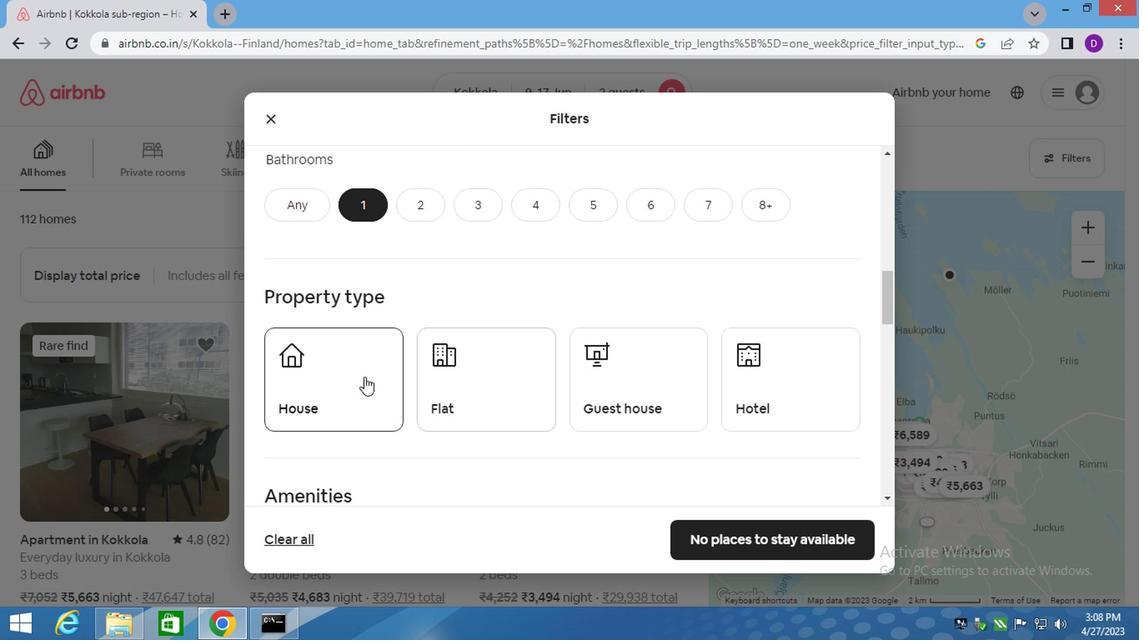 
Action: Mouse pressed left at (356, 376)
Screenshot: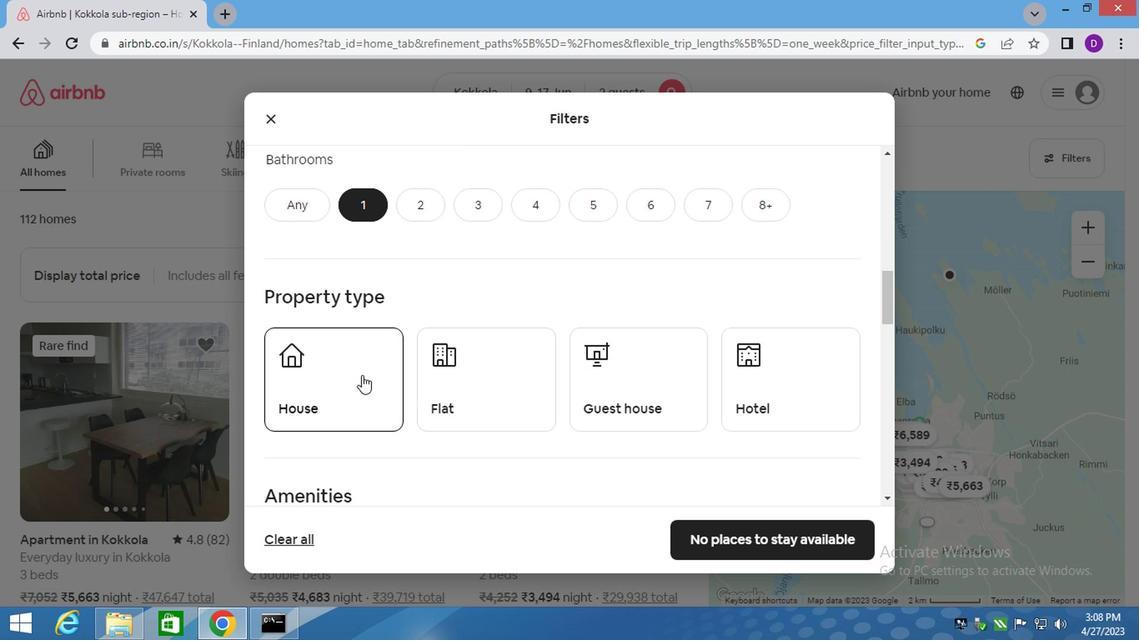 
Action: Mouse moved to (426, 378)
Screenshot: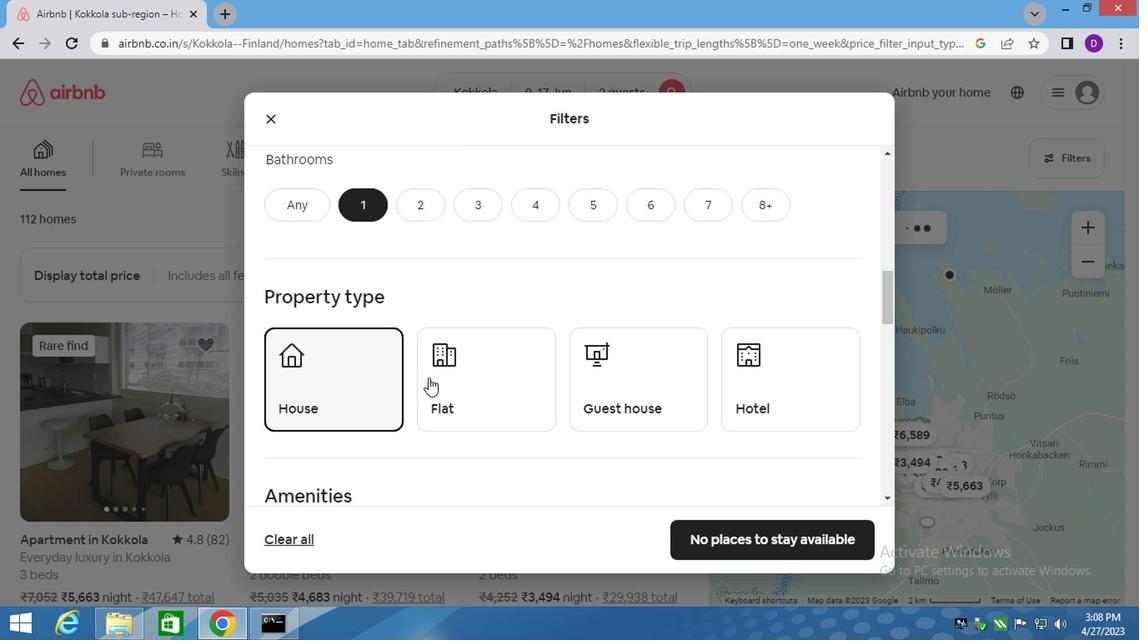 
Action: Mouse pressed left at (426, 378)
Screenshot: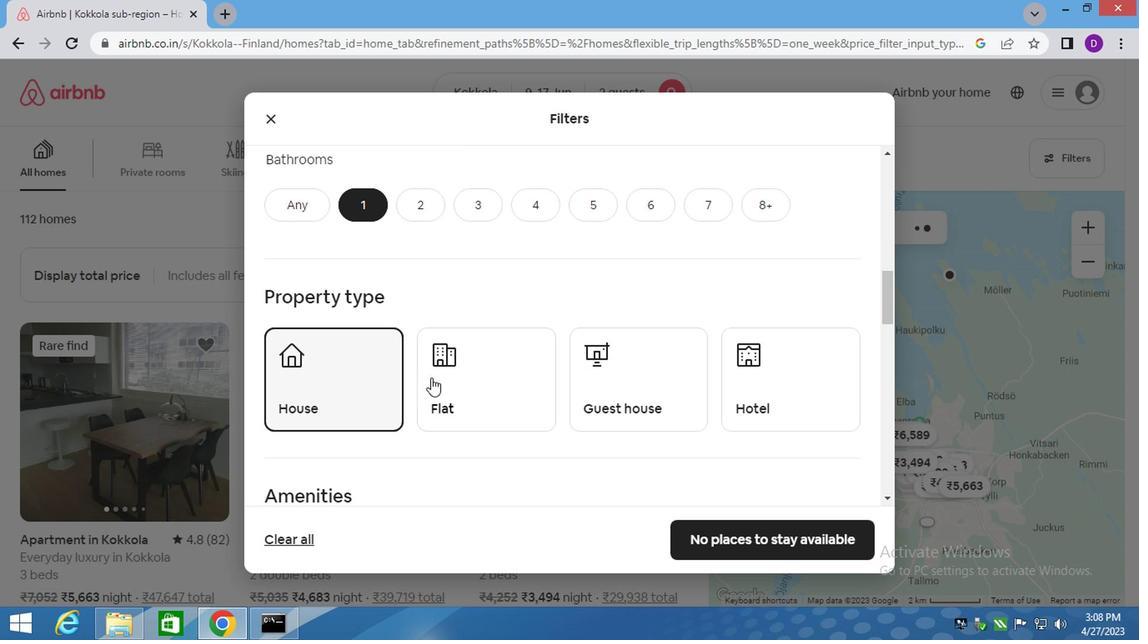 
Action: Mouse moved to (597, 368)
Screenshot: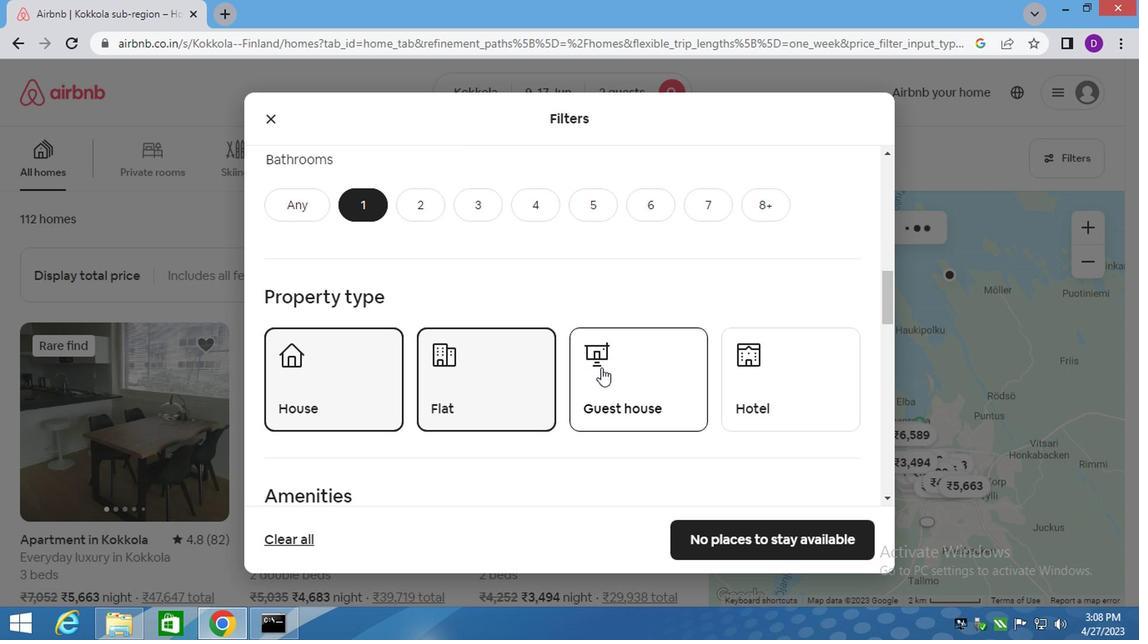 
Action: Mouse pressed left at (597, 368)
Screenshot: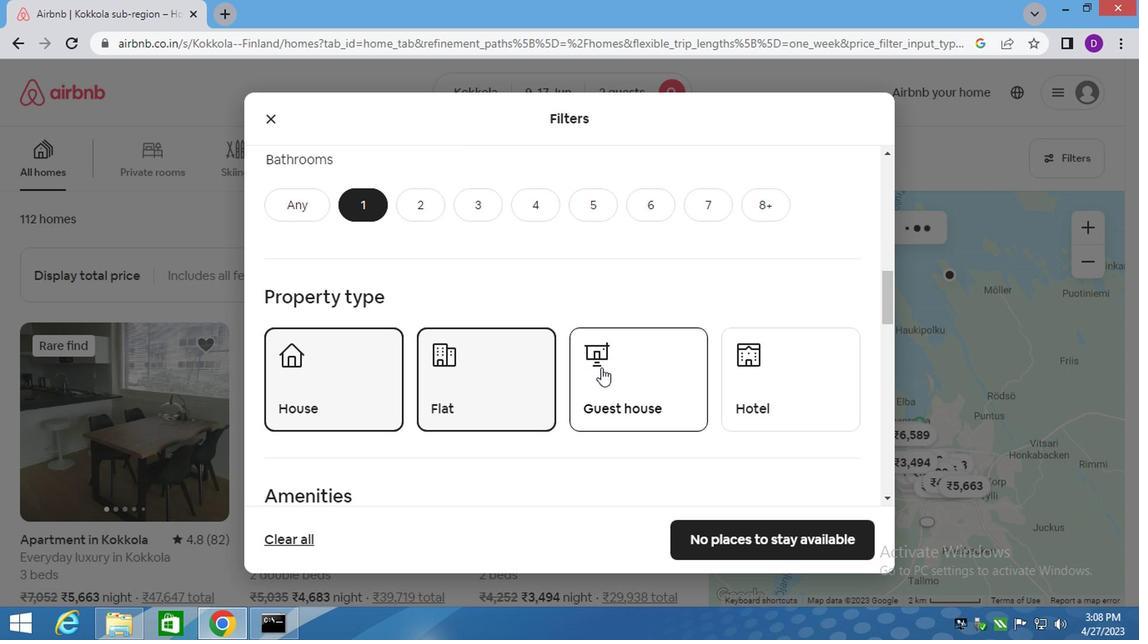 
Action: Mouse moved to (598, 368)
Screenshot: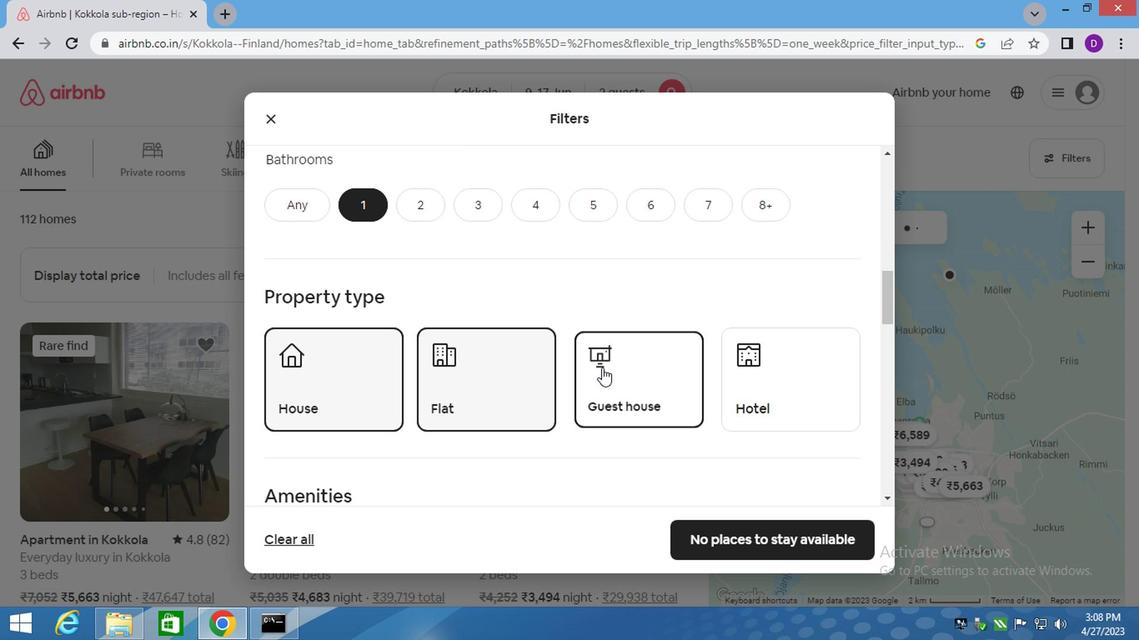 
Action: Mouse scrolled (598, 367) with delta (0, 0)
Screenshot: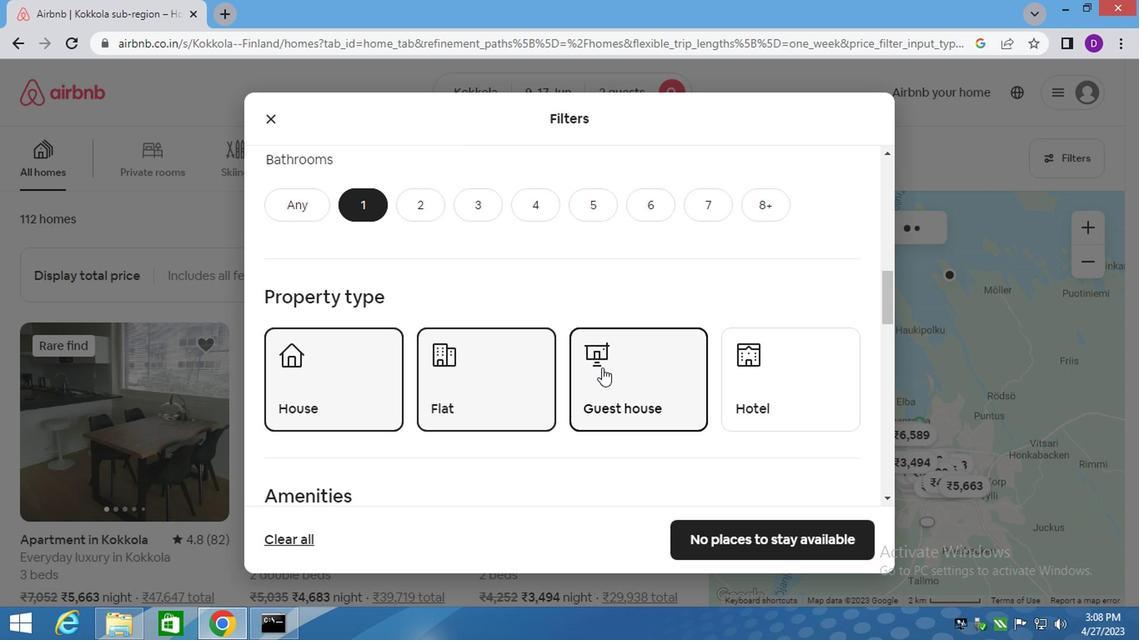 
Action: Mouse scrolled (598, 367) with delta (0, 0)
Screenshot: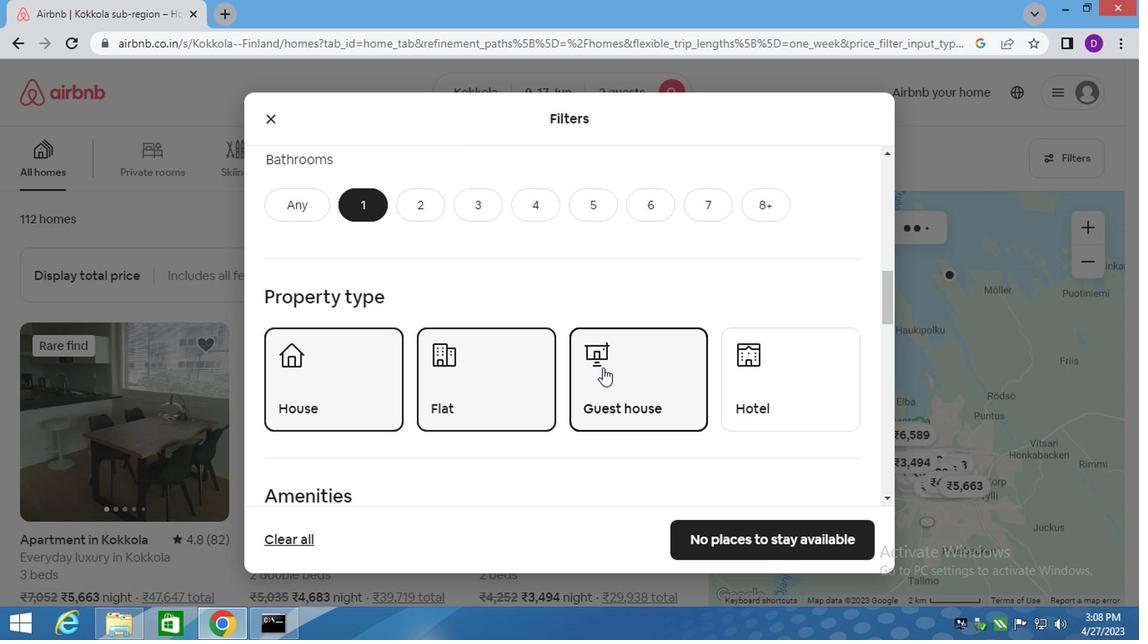 
Action: Mouse scrolled (598, 367) with delta (0, 0)
Screenshot: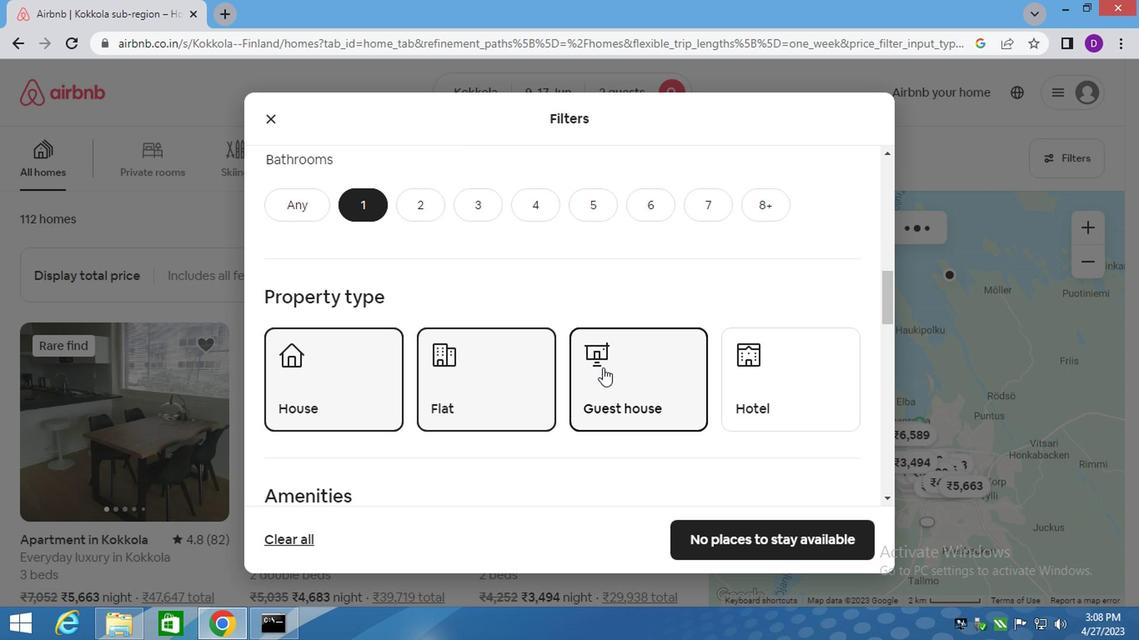 
Action: Mouse scrolled (598, 367) with delta (0, 0)
Screenshot: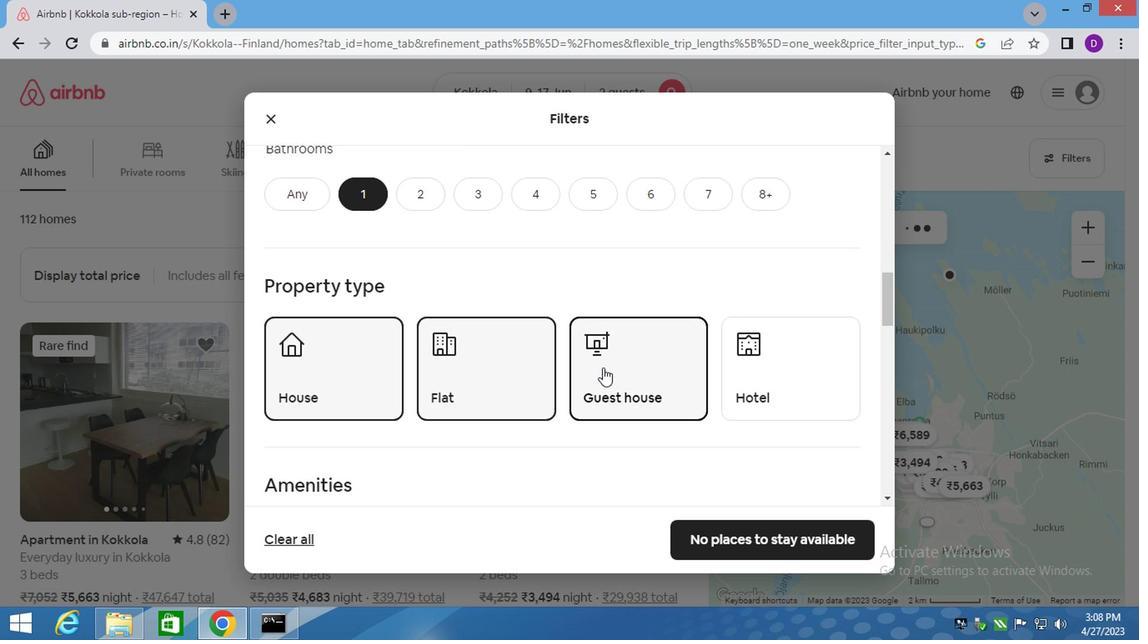 
Action: Mouse moved to (598, 368)
Screenshot: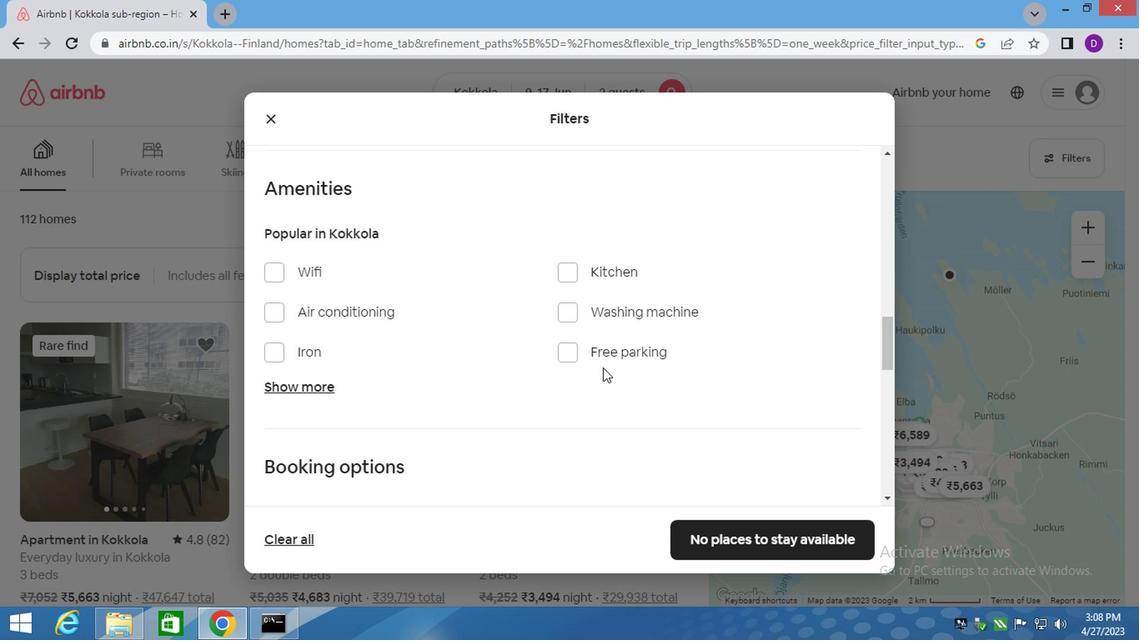 
Action: Mouse scrolled (598, 367) with delta (0, 0)
Screenshot: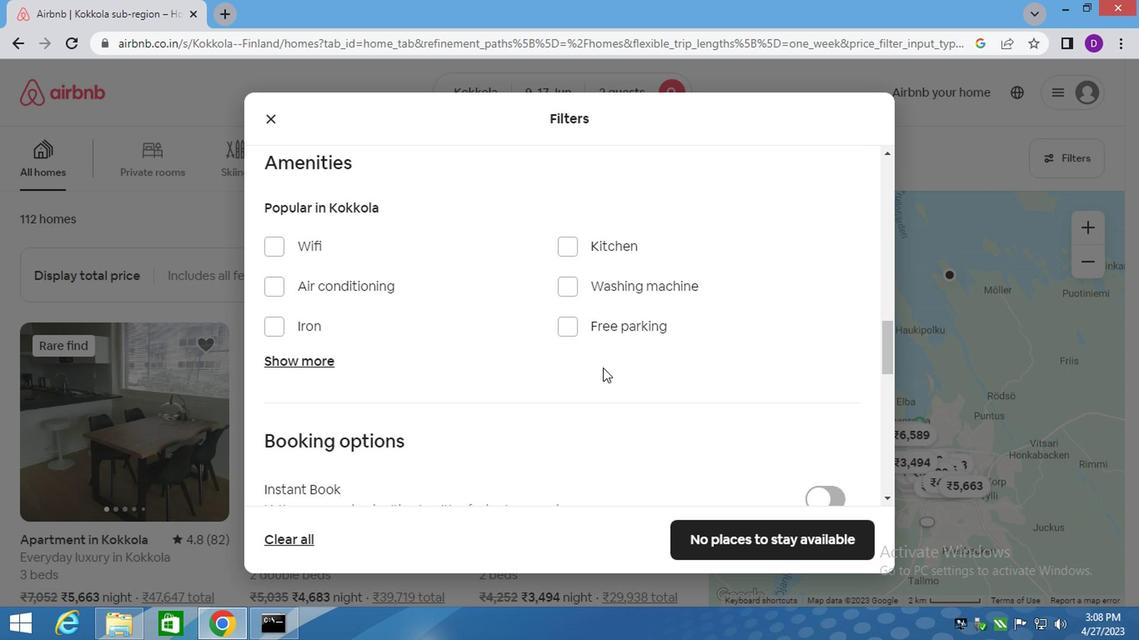 
Action: Mouse scrolled (598, 367) with delta (0, 0)
Screenshot: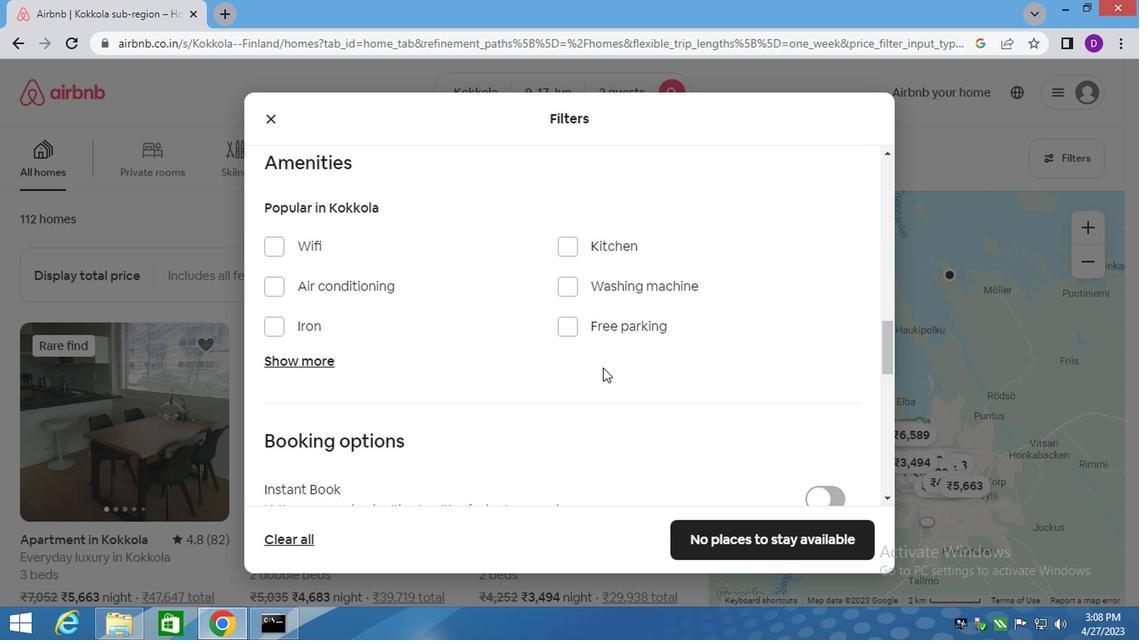 
Action: Mouse moved to (807, 382)
Screenshot: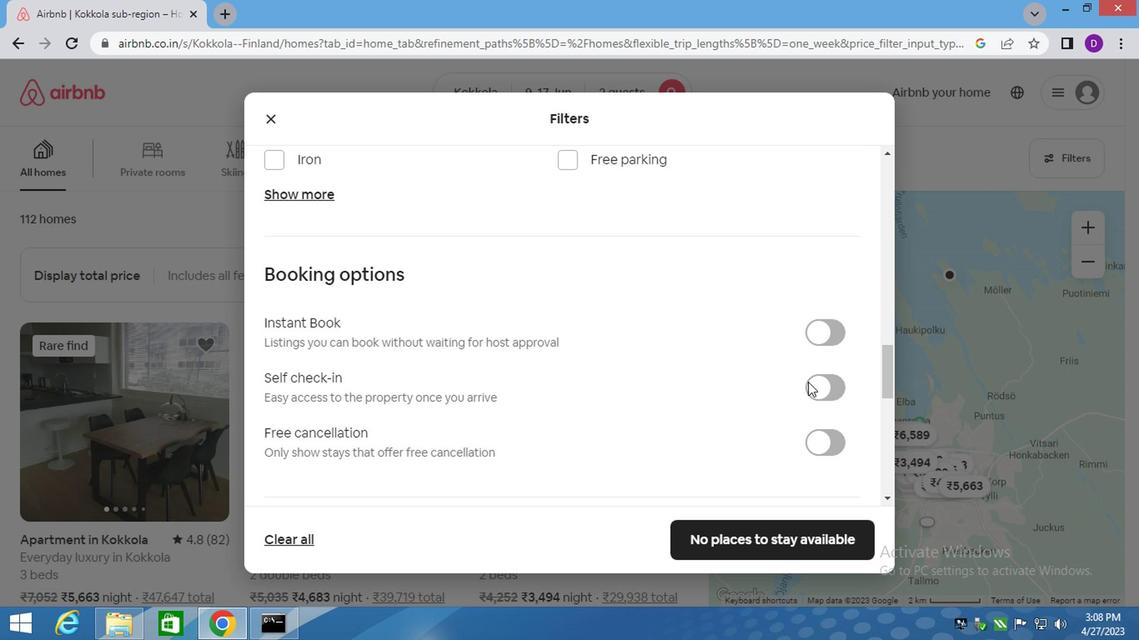 
Action: Mouse pressed left at (807, 382)
Screenshot: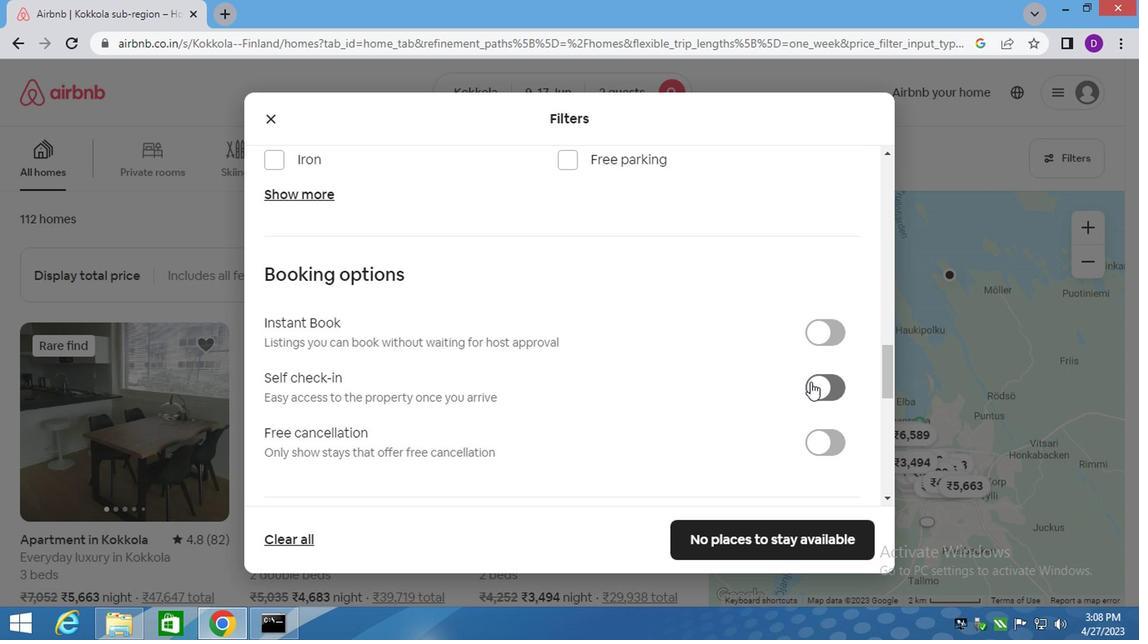 
Action: Mouse moved to (762, 538)
Screenshot: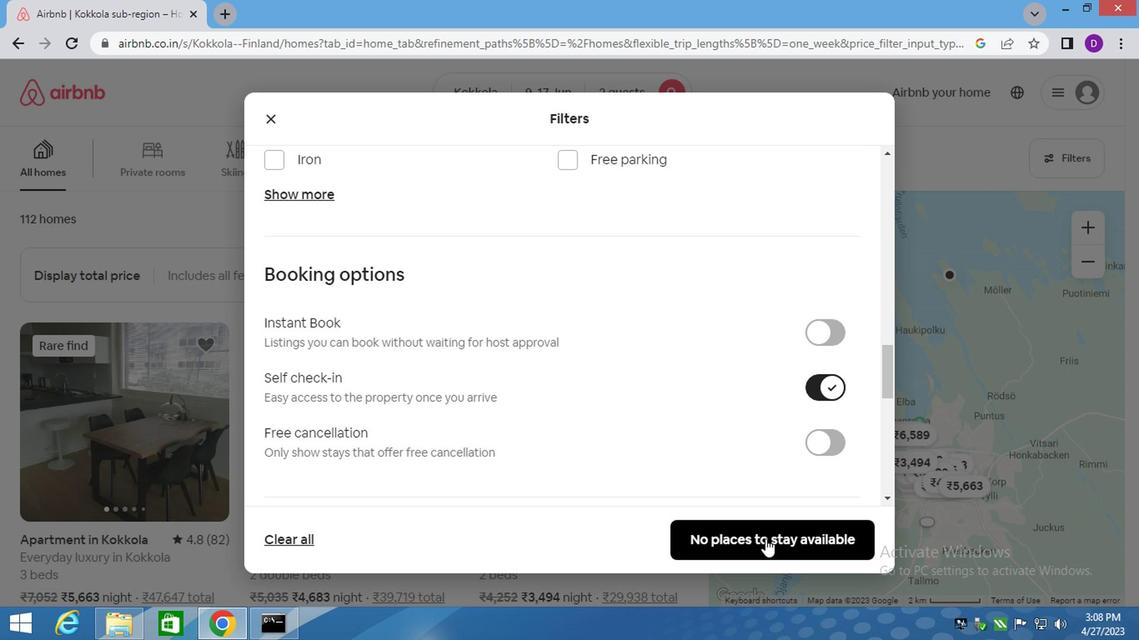 
Action: Mouse pressed left at (762, 538)
Screenshot: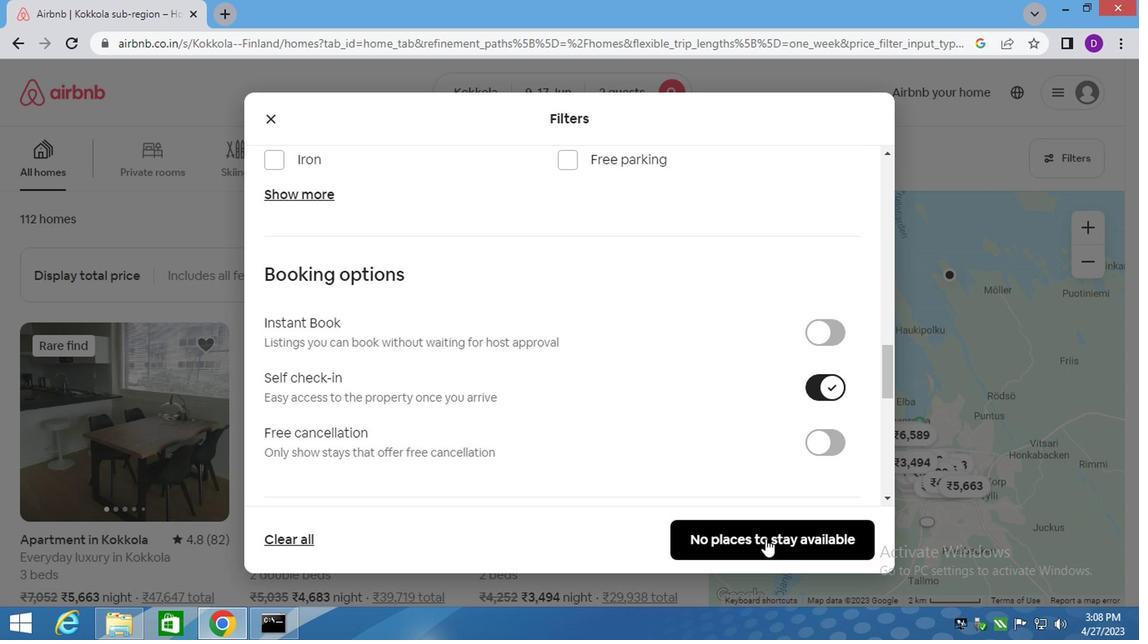 
